 Task: Search one way flight ticket for 1 adult, 6 children, 1 infant in seat and 1 infant on lap in business from Bellingham: Bellingham International Airport to Greenville: Pitt-greenville Airport on 5-2-2023. Number of bags: 2 checked bags. Price is upto 45000. Outbound departure time preference is 16:15.
Action: Mouse moved to (297, 265)
Screenshot: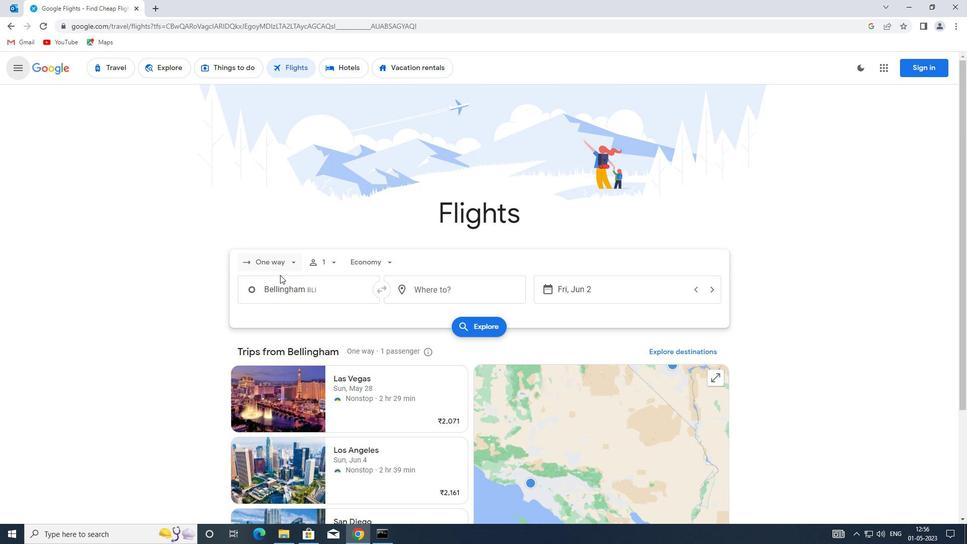
Action: Mouse pressed left at (297, 265)
Screenshot: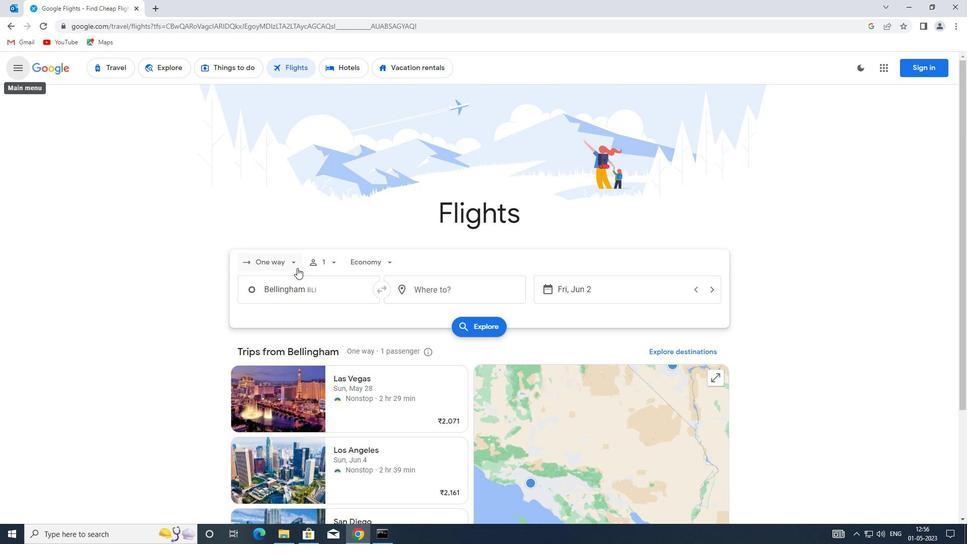 
Action: Mouse moved to (290, 307)
Screenshot: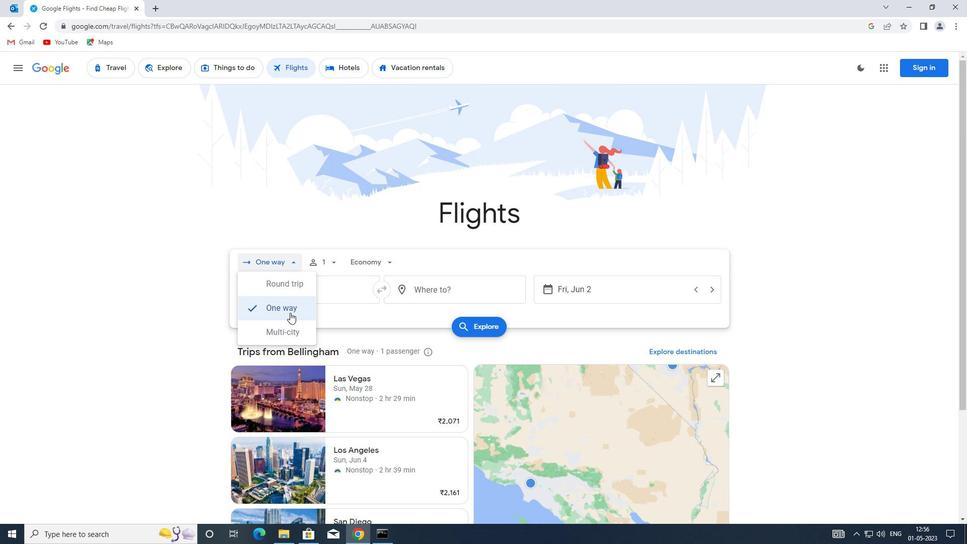 
Action: Mouse pressed left at (290, 307)
Screenshot: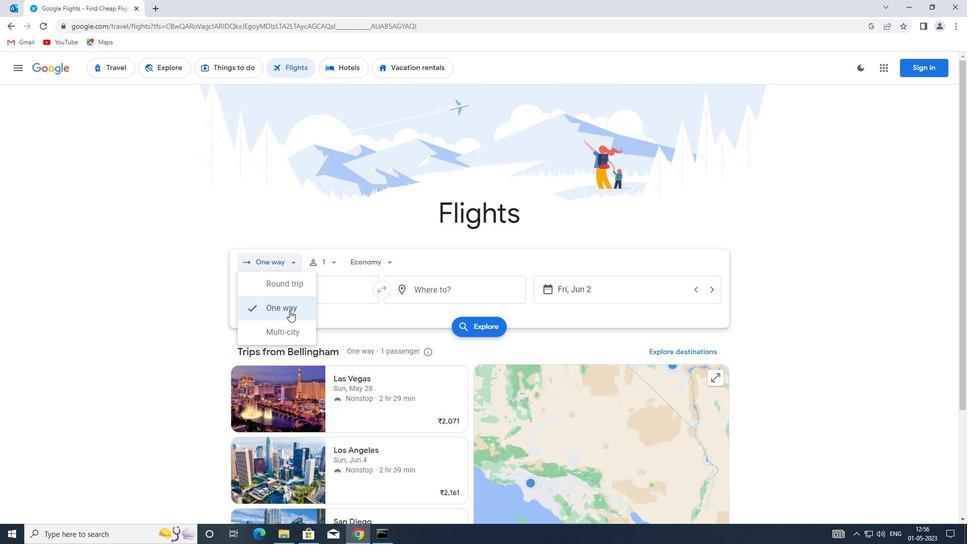 
Action: Mouse moved to (335, 260)
Screenshot: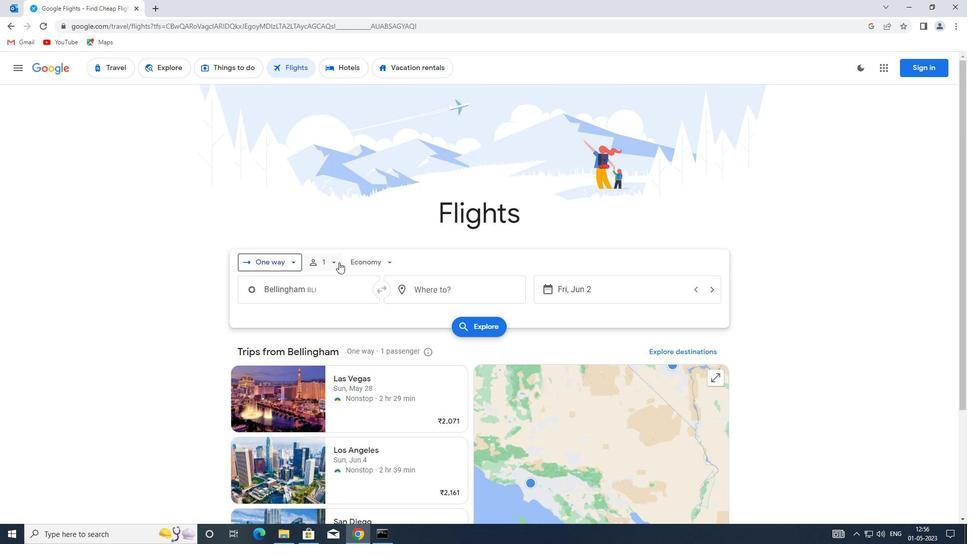 
Action: Mouse pressed left at (335, 260)
Screenshot: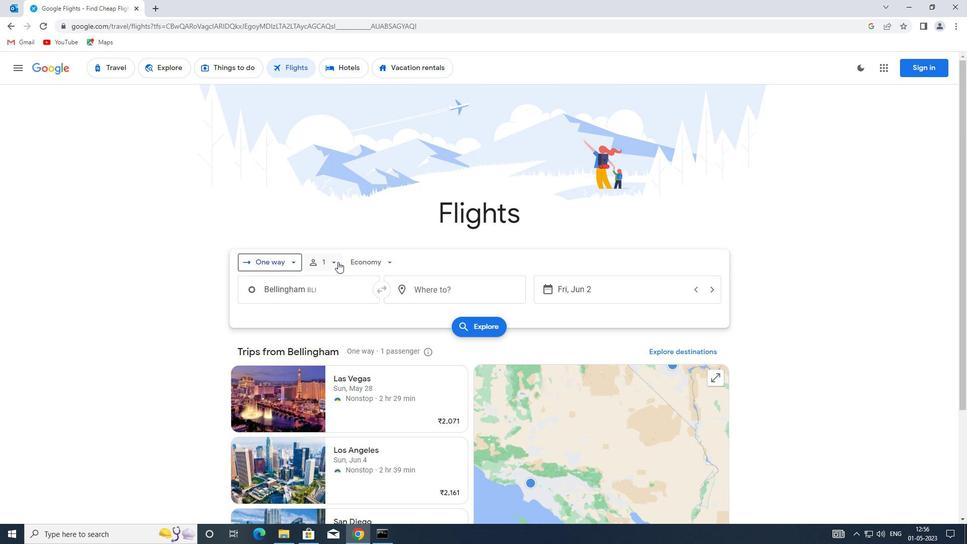 
Action: Mouse moved to (415, 313)
Screenshot: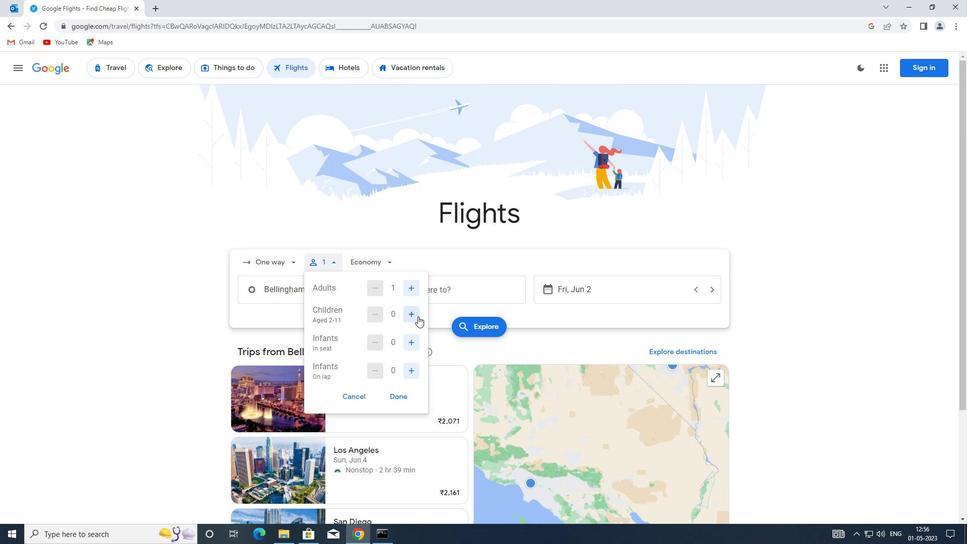 
Action: Mouse pressed left at (415, 313)
Screenshot: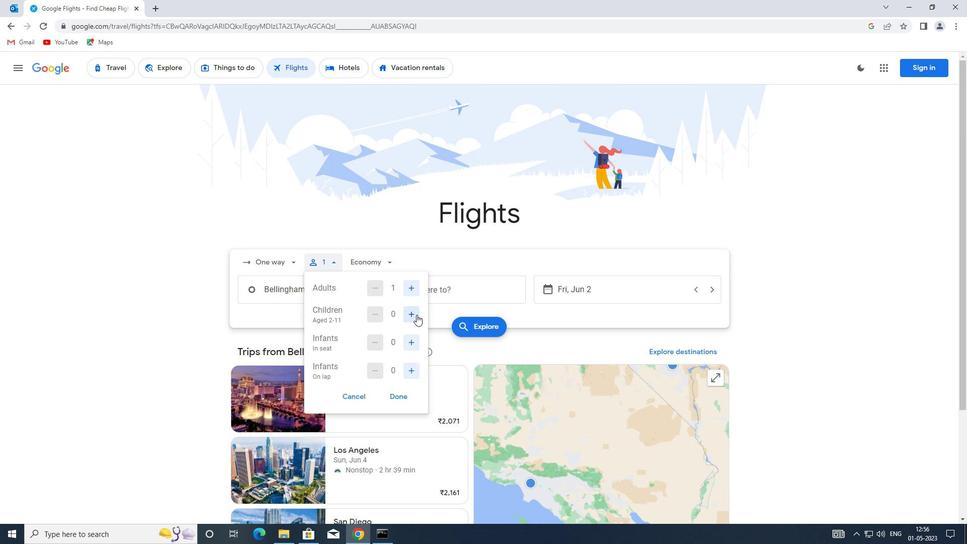 
Action: Mouse pressed left at (415, 313)
Screenshot: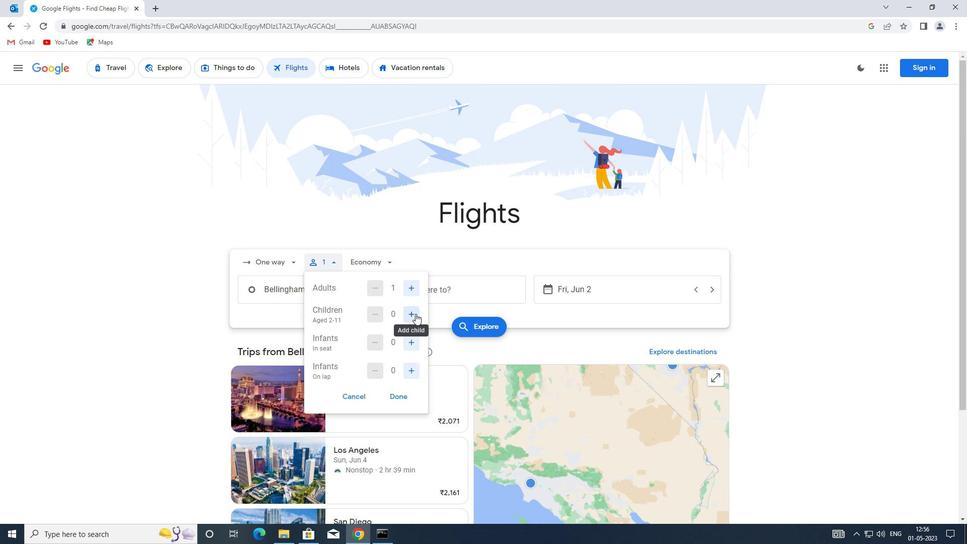 
Action: Mouse pressed left at (415, 313)
Screenshot: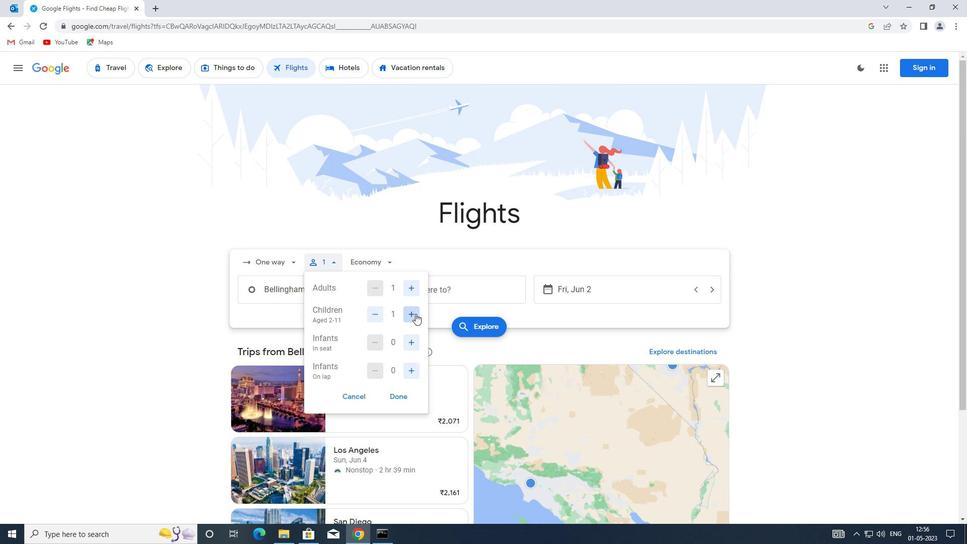 
Action: Mouse pressed left at (415, 313)
Screenshot: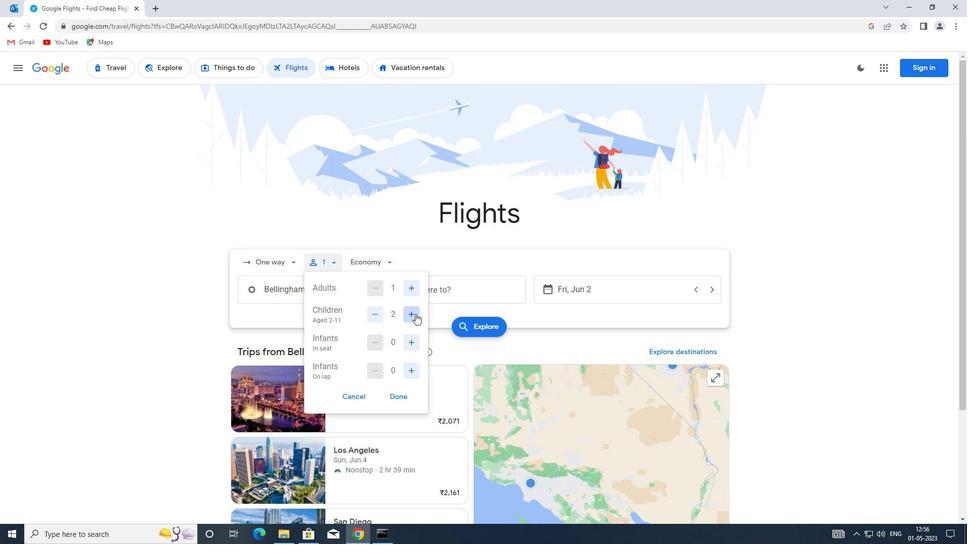 
Action: Mouse pressed left at (415, 313)
Screenshot: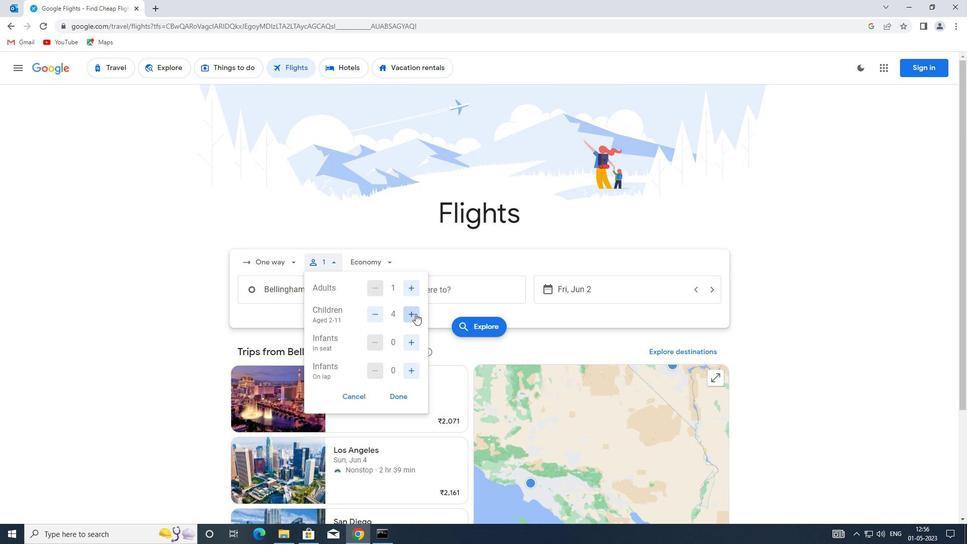 
Action: Mouse pressed left at (415, 313)
Screenshot: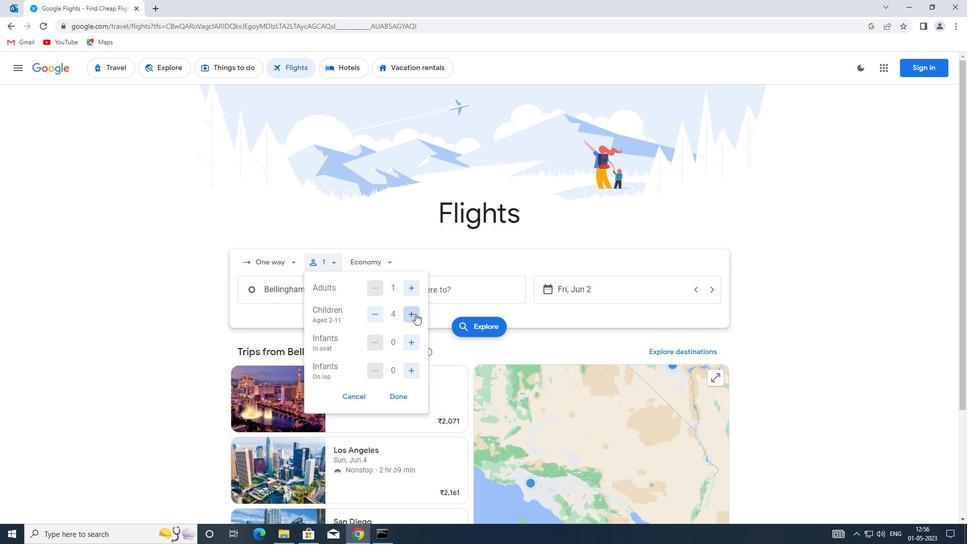 
Action: Mouse moved to (412, 345)
Screenshot: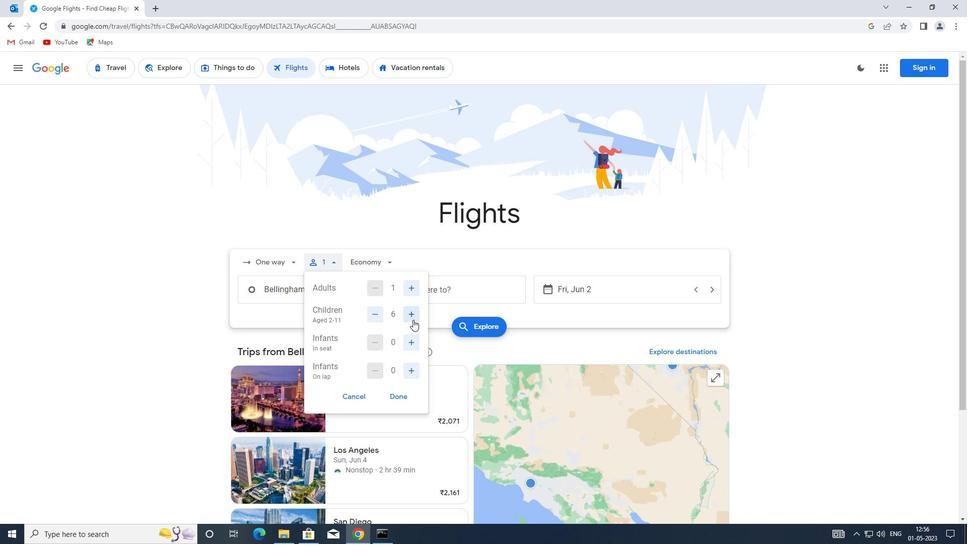 
Action: Mouse pressed left at (412, 345)
Screenshot: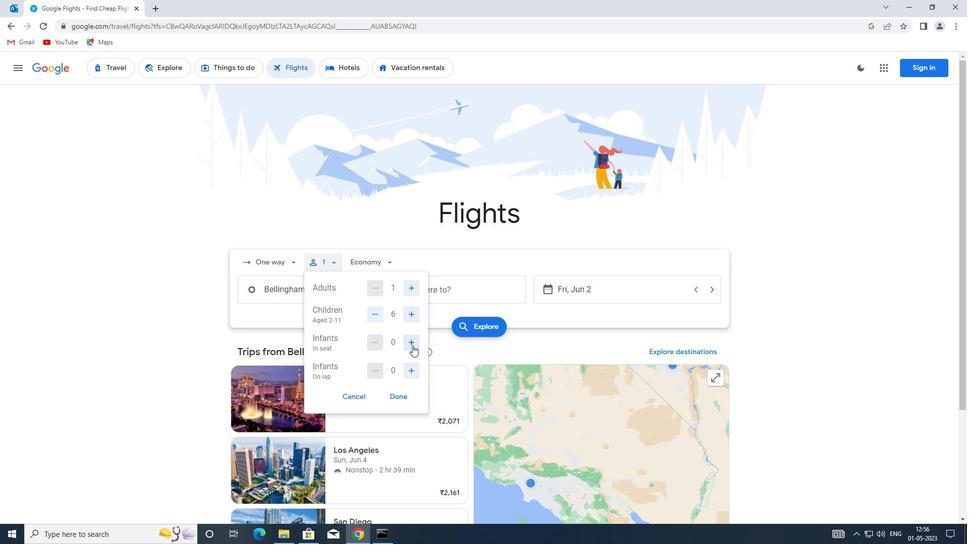 
Action: Mouse moved to (407, 370)
Screenshot: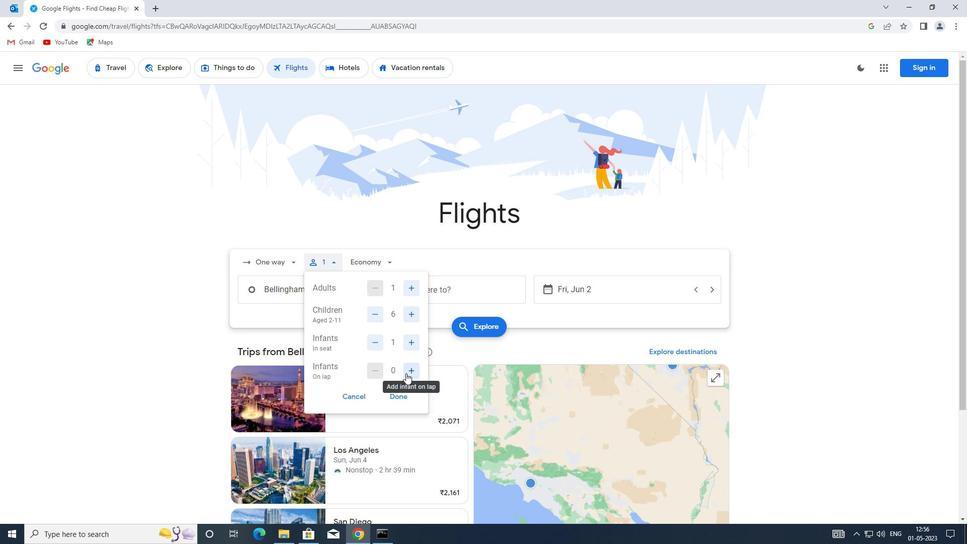 
Action: Mouse pressed left at (407, 370)
Screenshot: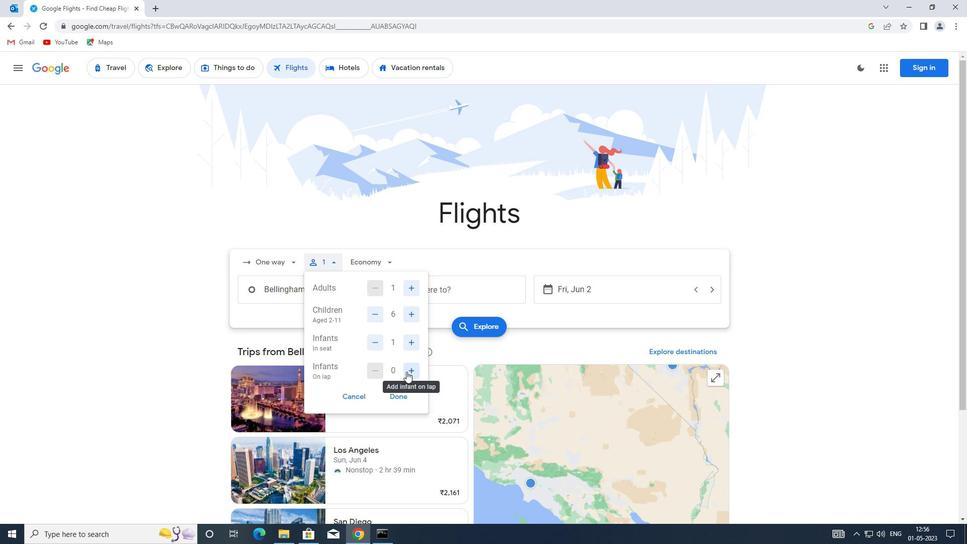 
Action: Mouse moved to (407, 393)
Screenshot: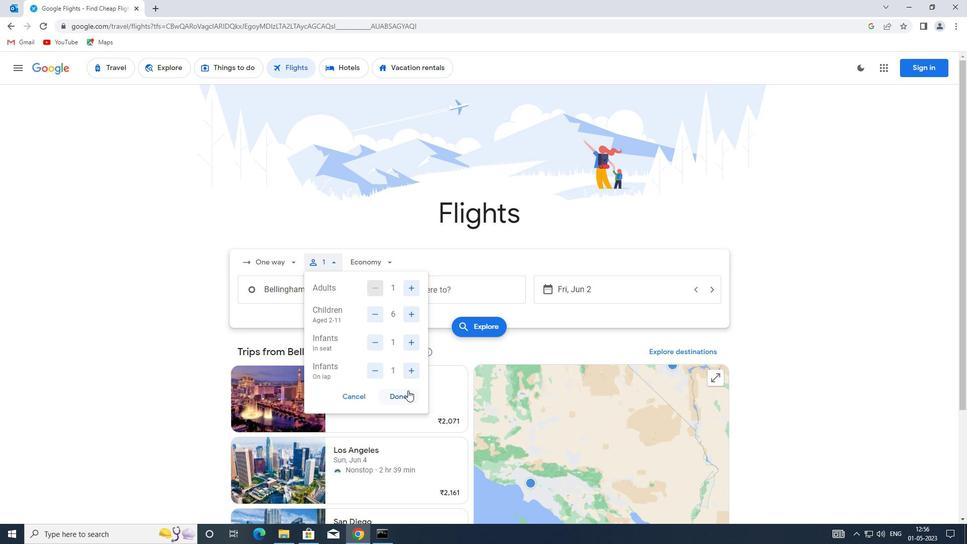 
Action: Mouse pressed left at (407, 393)
Screenshot: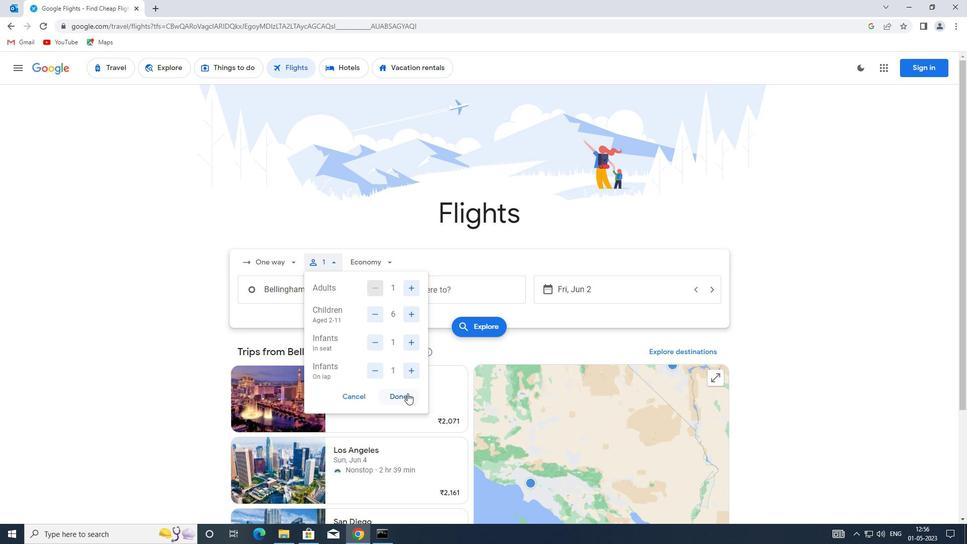 
Action: Mouse moved to (383, 268)
Screenshot: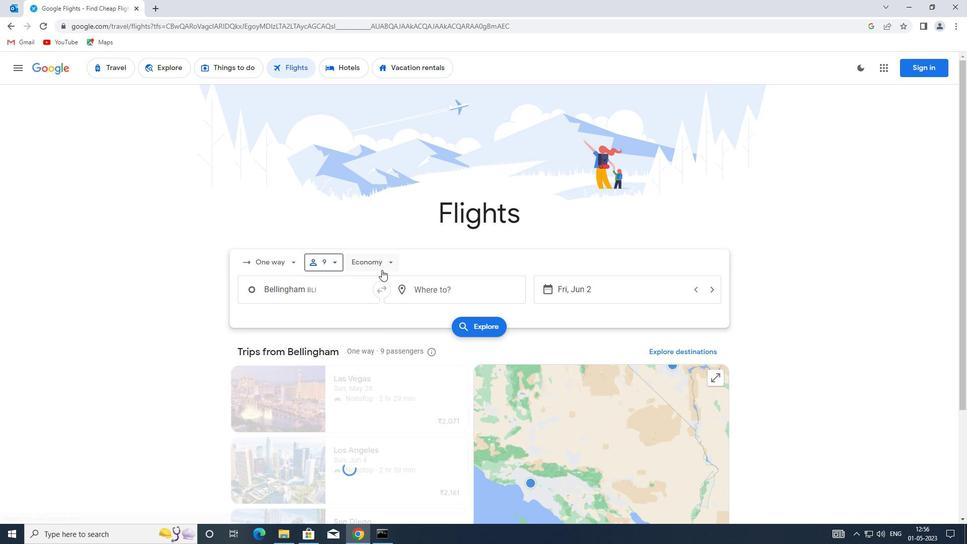 
Action: Mouse pressed left at (383, 268)
Screenshot: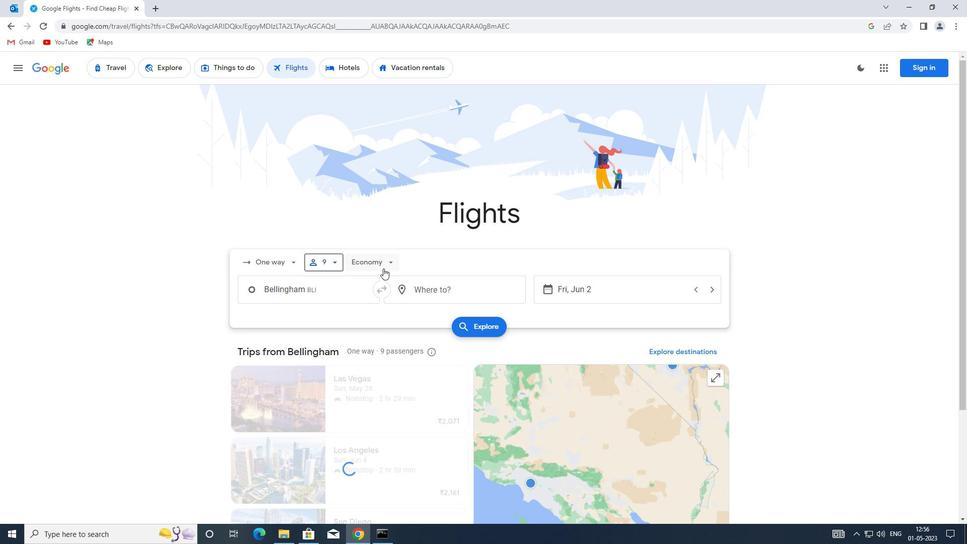 
Action: Mouse moved to (397, 330)
Screenshot: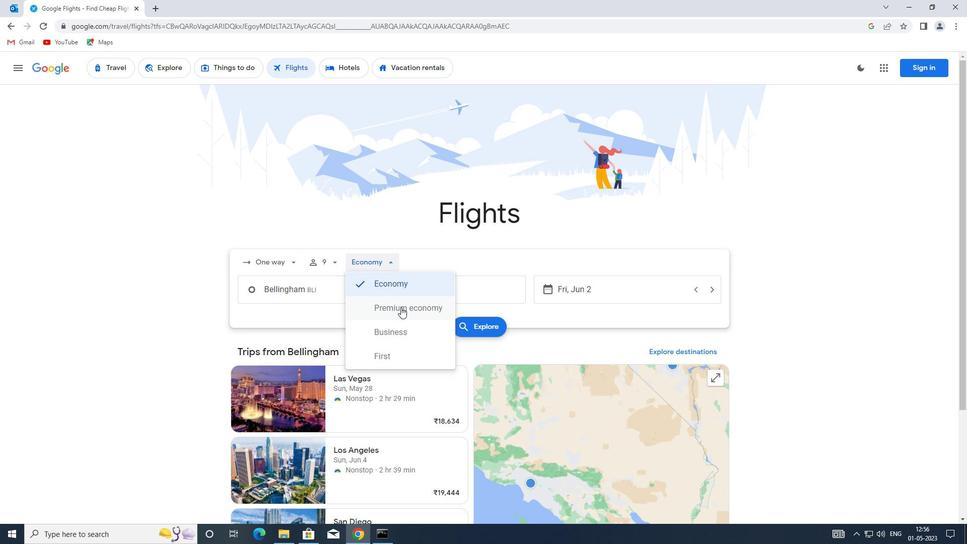 
Action: Mouse pressed left at (397, 330)
Screenshot: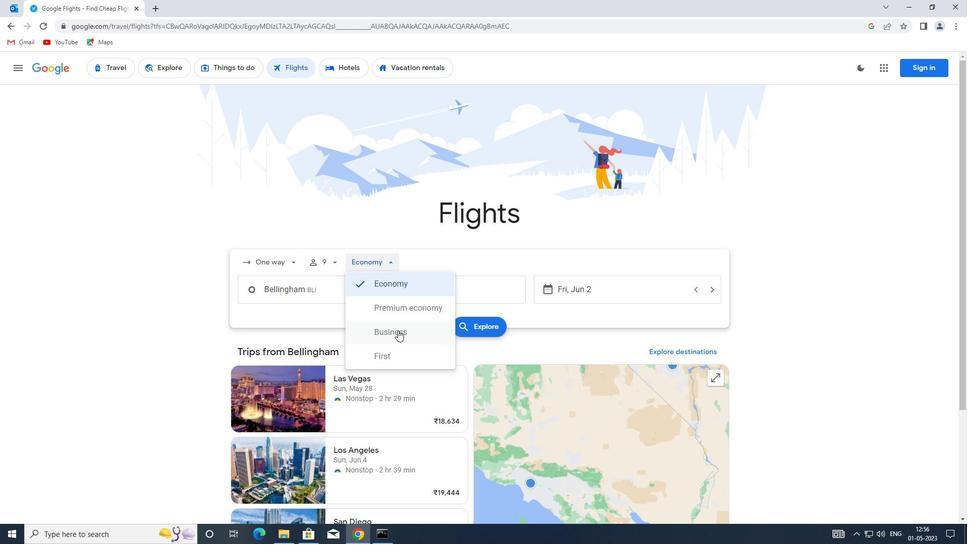 
Action: Mouse moved to (346, 288)
Screenshot: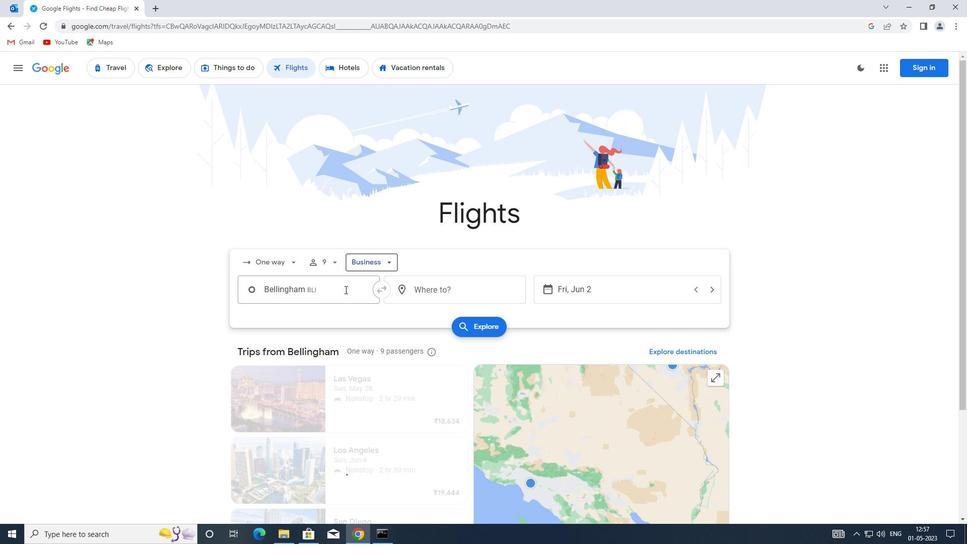 
Action: Mouse pressed left at (346, 288)
Screenshot: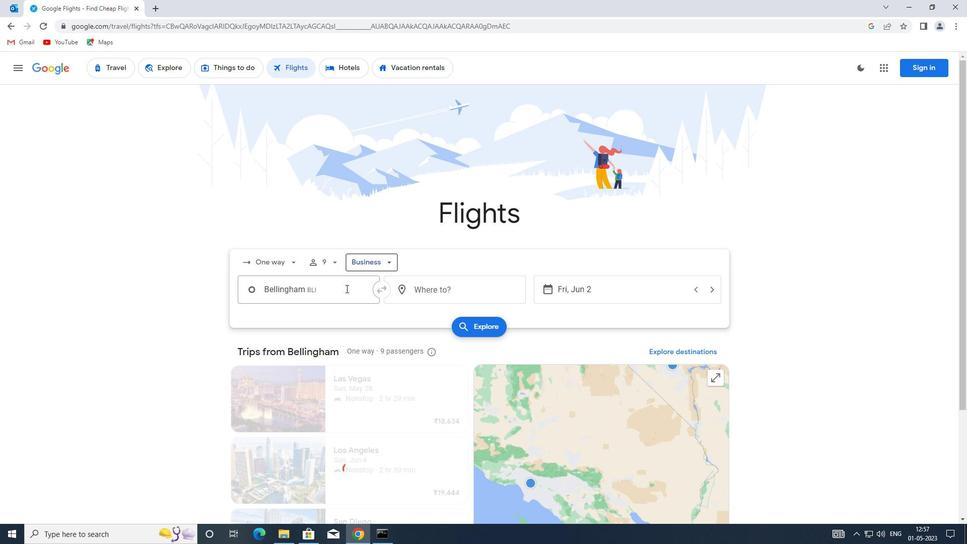 
Action: Key pressed <Key.enter>
Screenshot: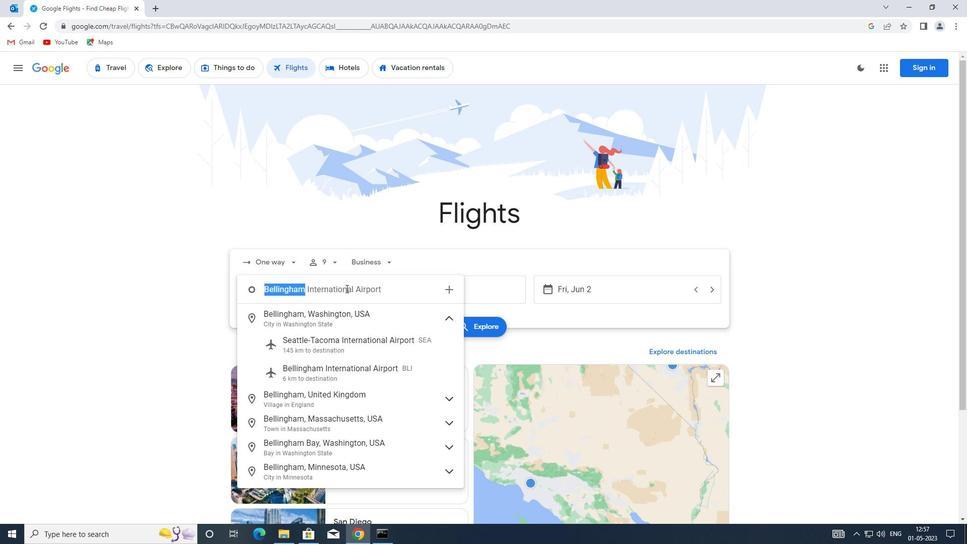 
Action: Mouse moved to (455, 290)
Screenshot: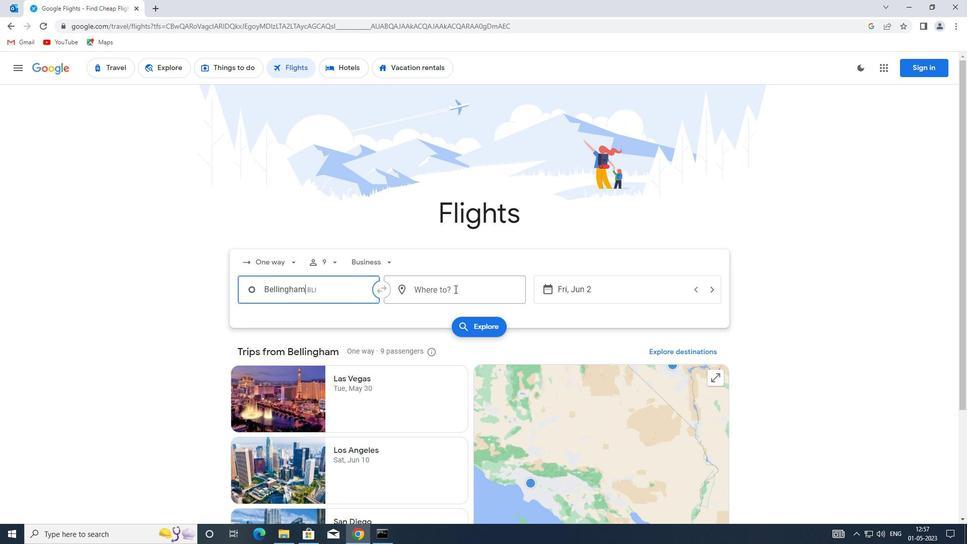 
Action: Mouse pressed left at (455, 290)
Screenshot: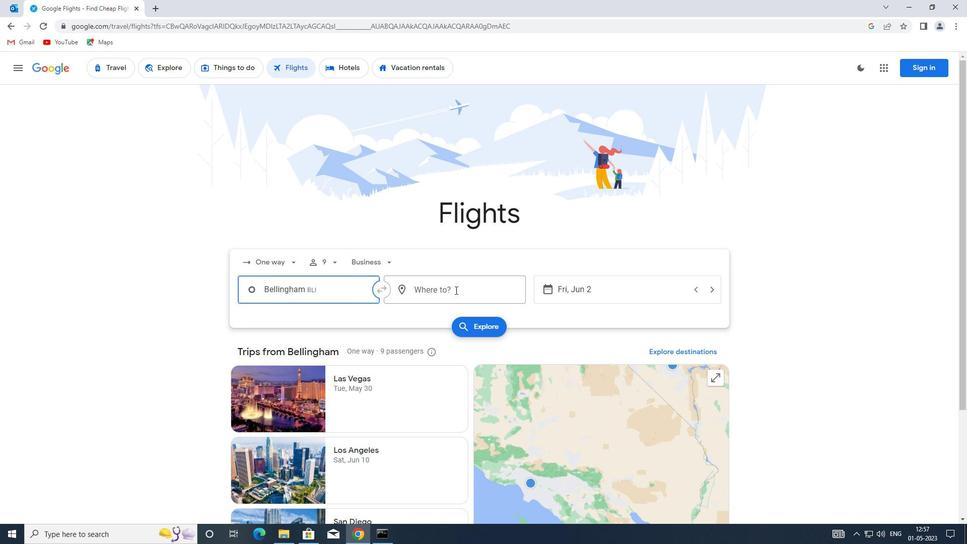 
Action: Key pressed pgv<Key.enter>
Screenshot: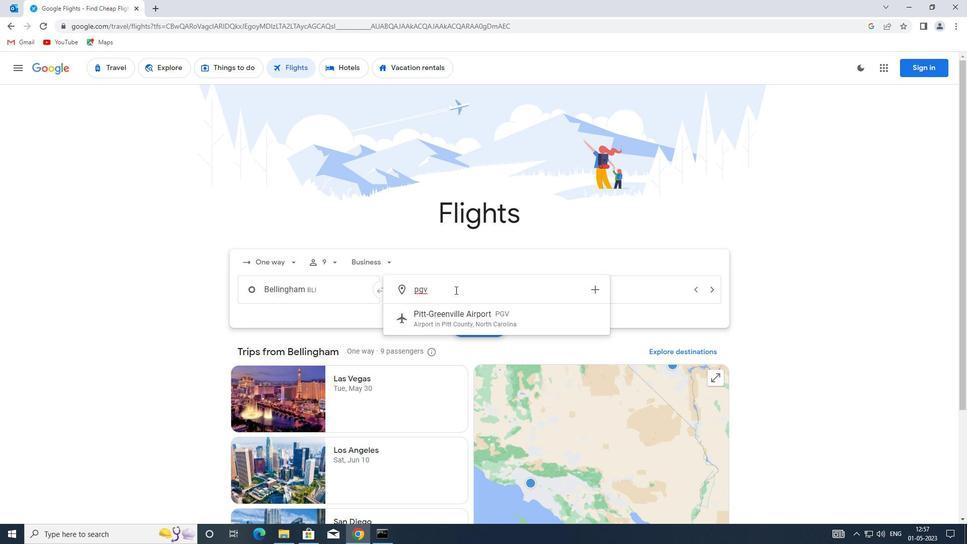 
Action: Mouse moved to (620, 294)
Screenshot: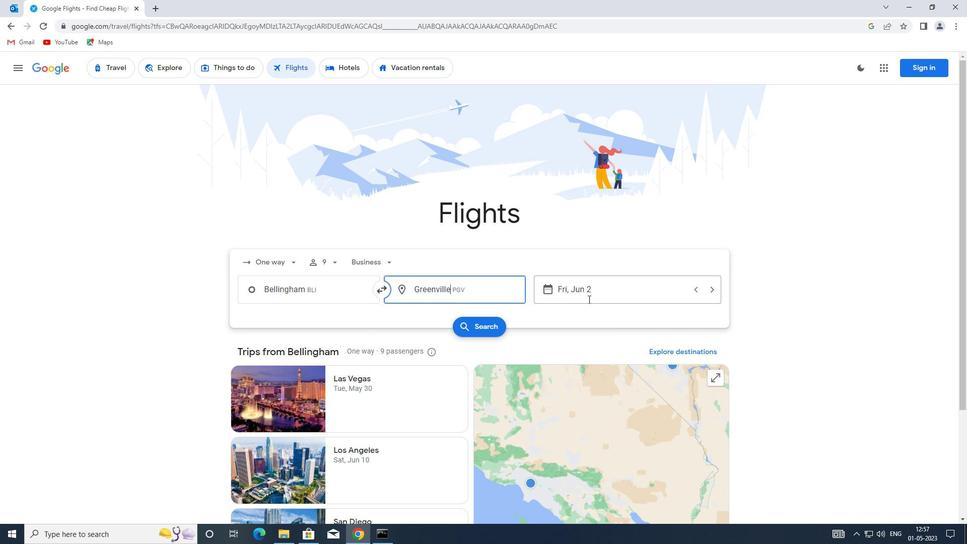 
Action: Mouse pressed left at (620, 294)
Screenshot: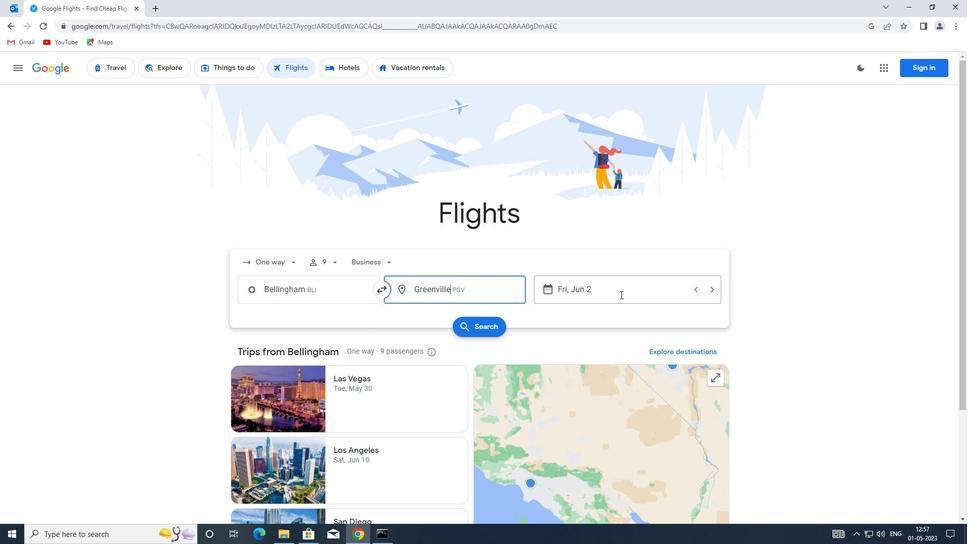 
Action: Mouse moved to (674, 341)
Screenshot: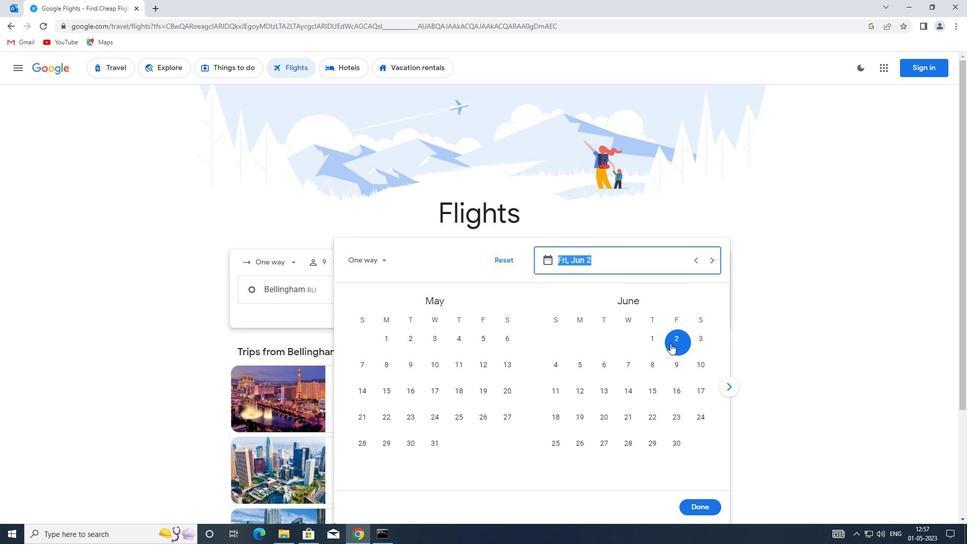 
Action: Mouse pressed left at (674, 341)
Screenshot: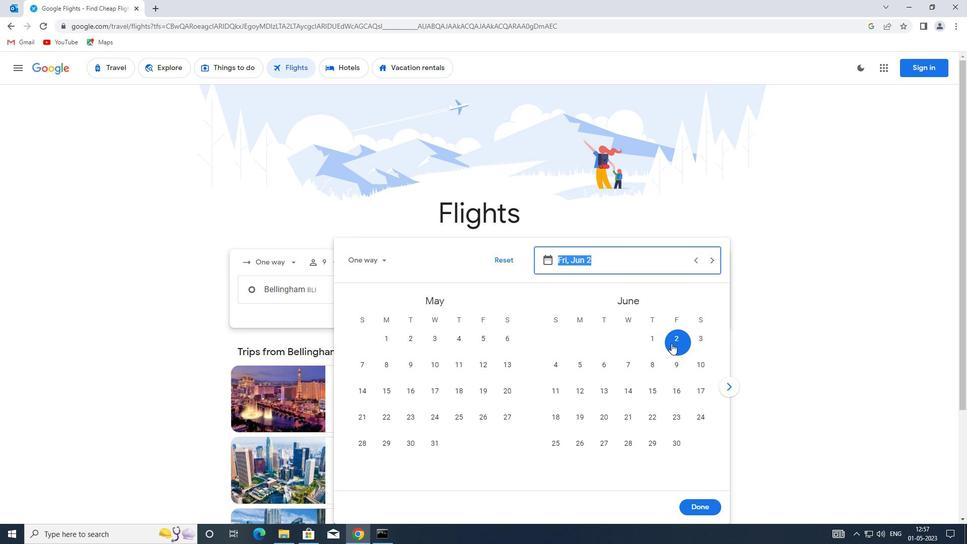 
Action: Mouse moved to (703, 510)
Screenshot: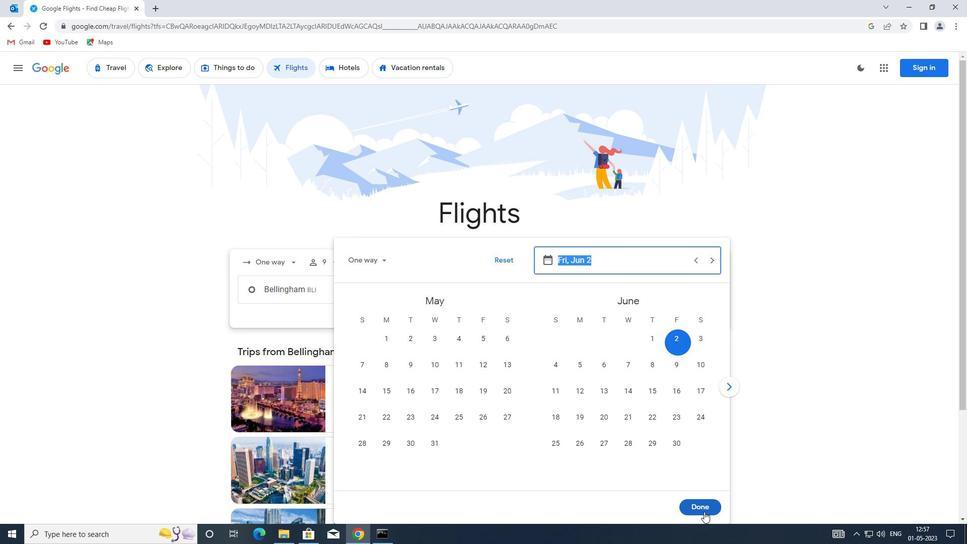 
Action: Mouse pressed left at (703, 510)
Screenshot: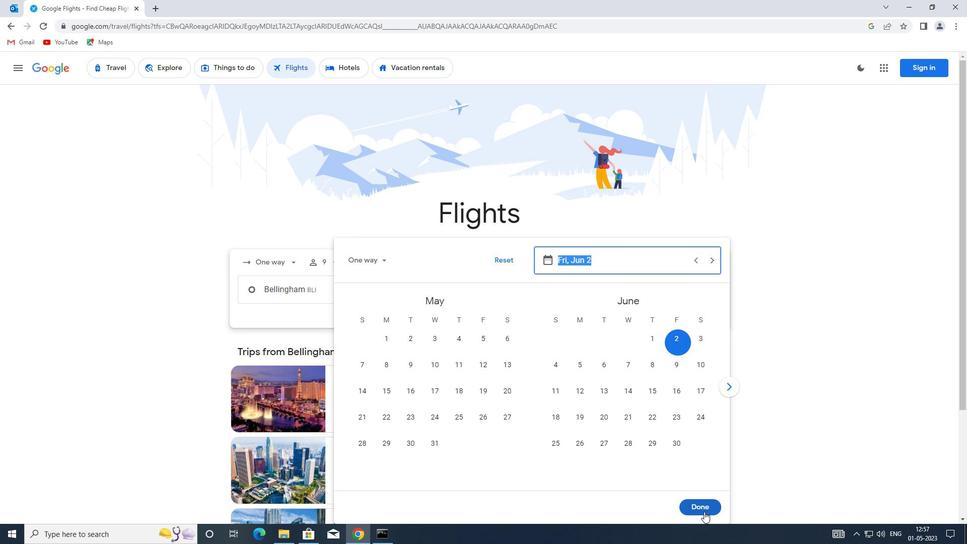 
Action: Mouse moved to (478, 330)
Screenshot: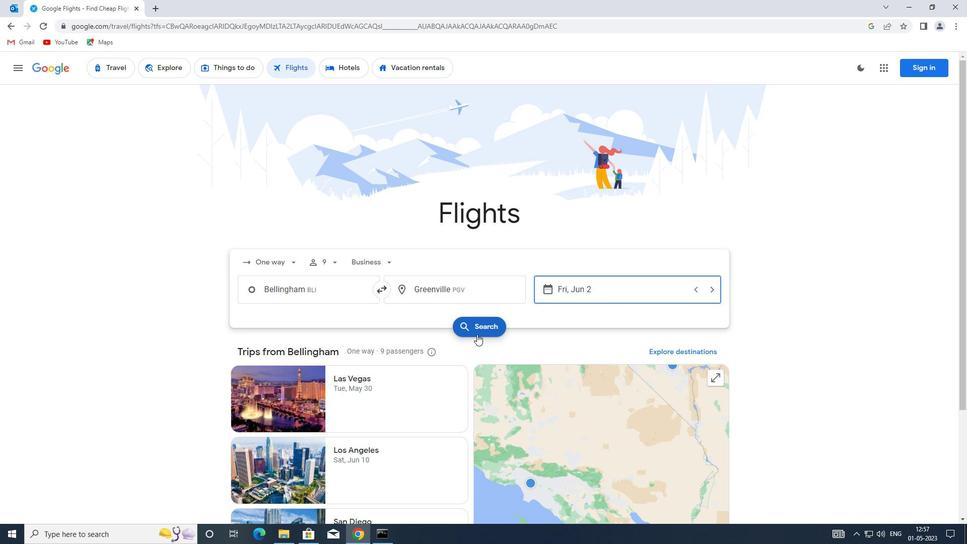 
Action: Mouse pressed left at (478, 330)
Screenshot: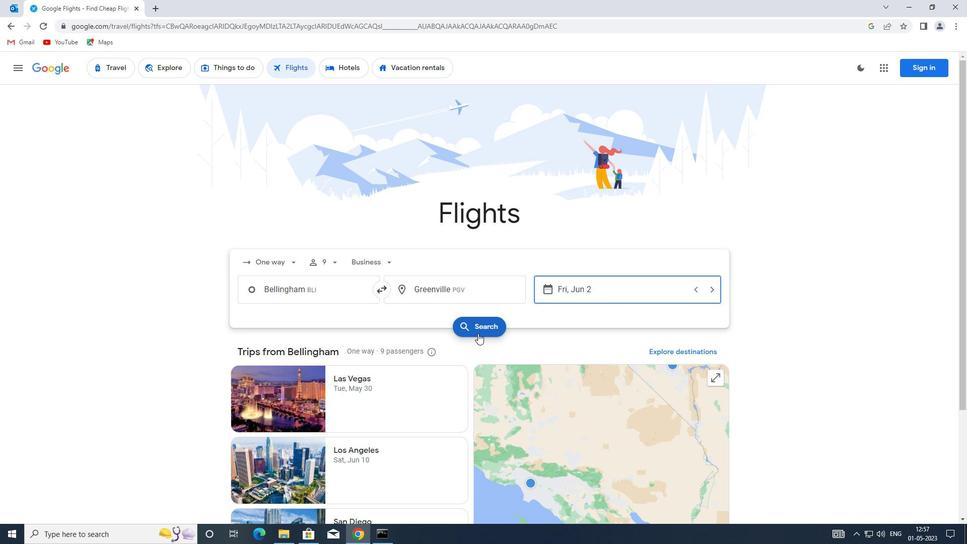 
Action: Mouse moved to (255, 160)
Screenshot: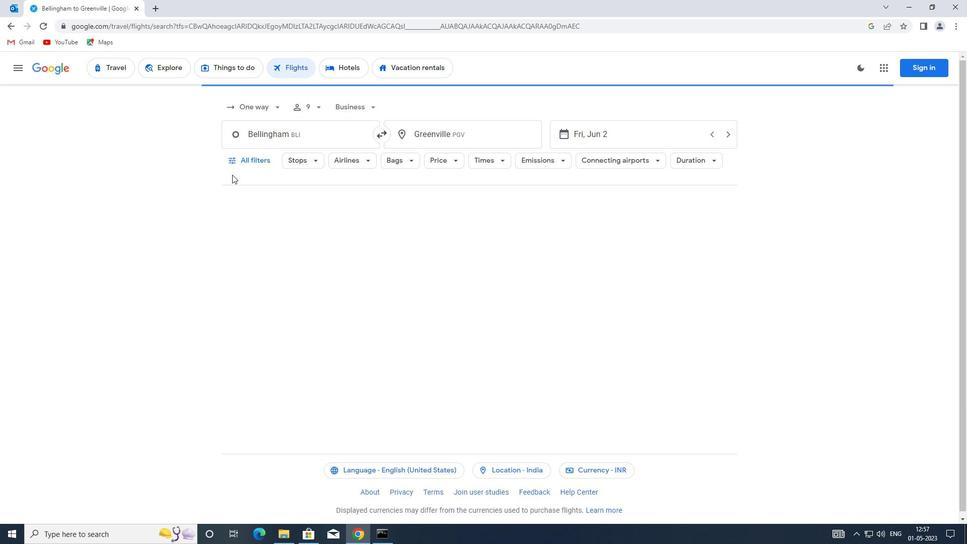 
Action: Mouse pressed left at (255, 160)
Screenshot: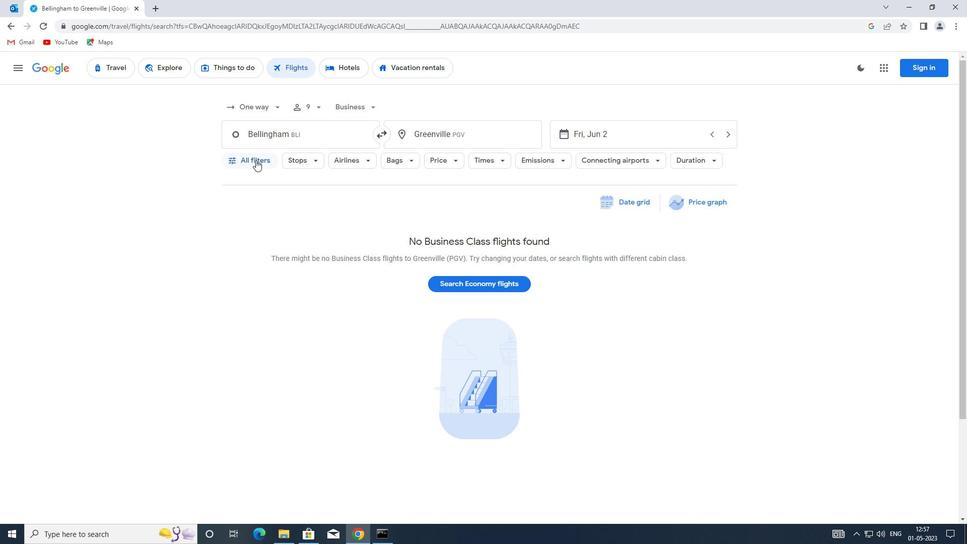 
Action: Mouse moved to (313, 257)
Screenshot: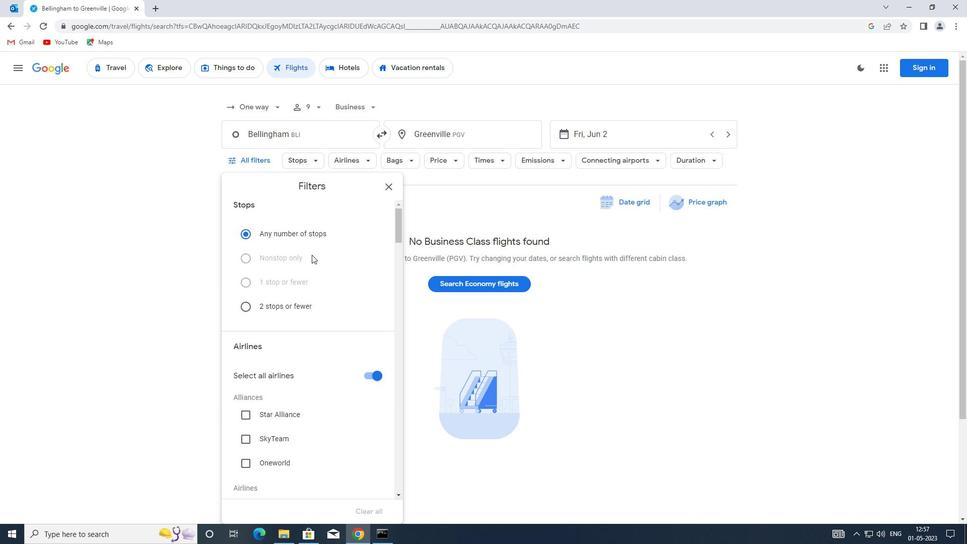 
Action: Mouse scrolled (313, 257) with delta (0, 0)
Screenshot: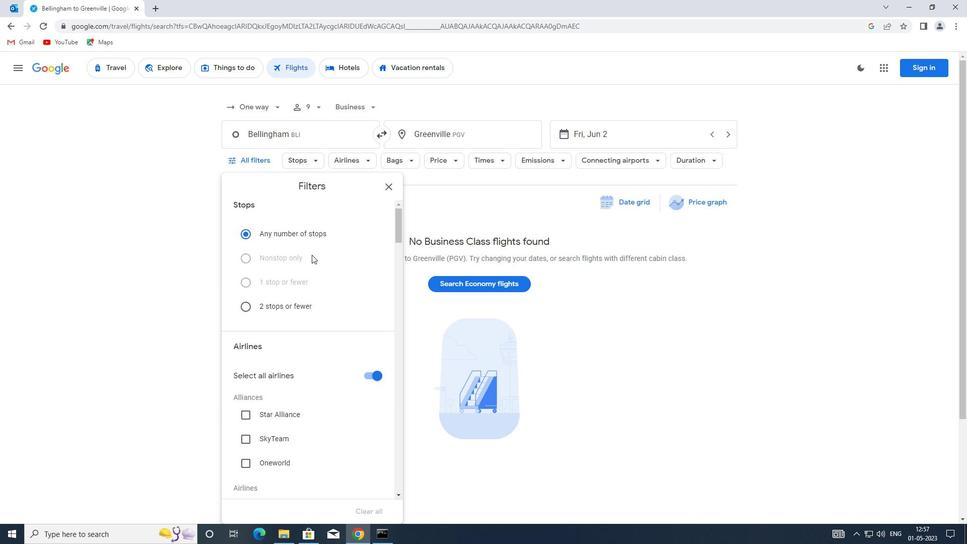 
Action: Mouse moved to (314, 260)
Screenshot: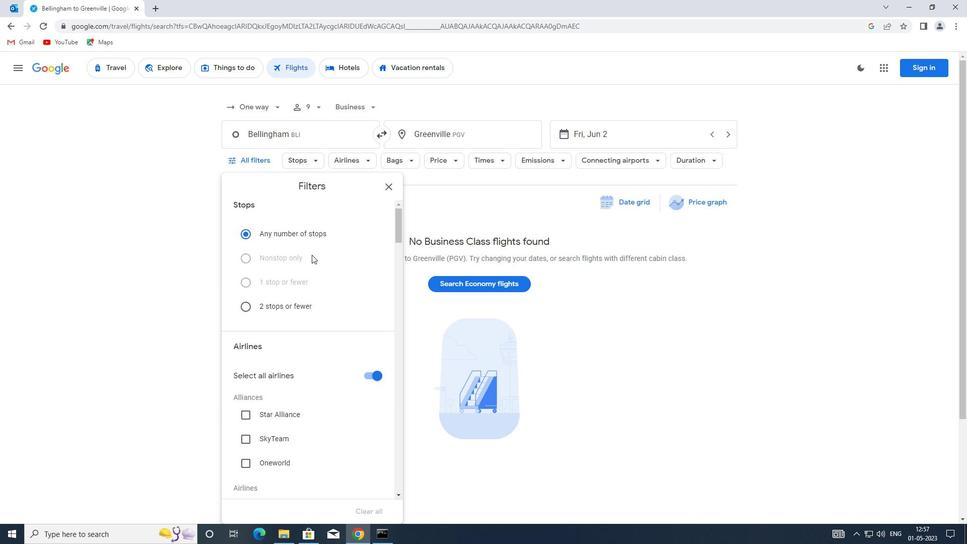 
Action: Mouse scrolled (314, 259) with delta (0, 0)
Screenshot: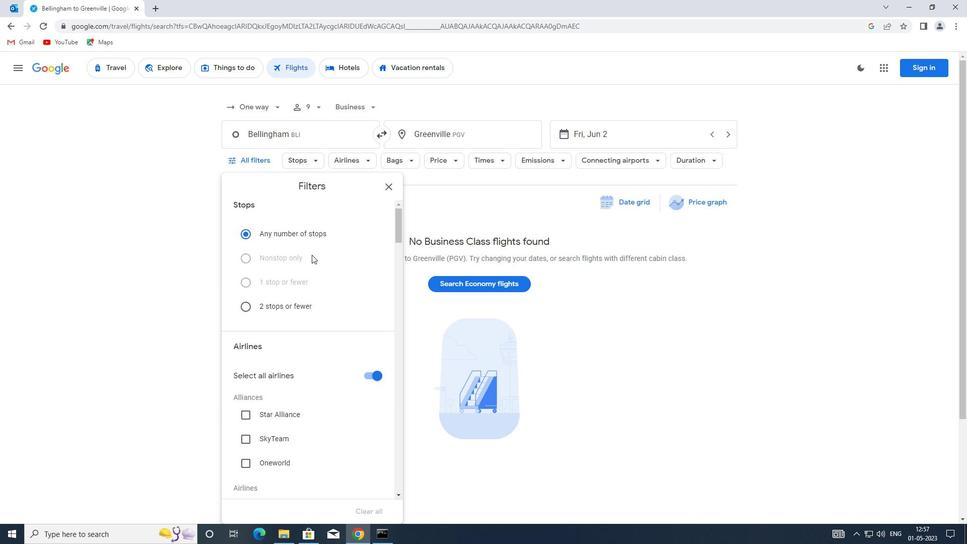 
Action: Mouse moved to (376, 275)
Screenshot: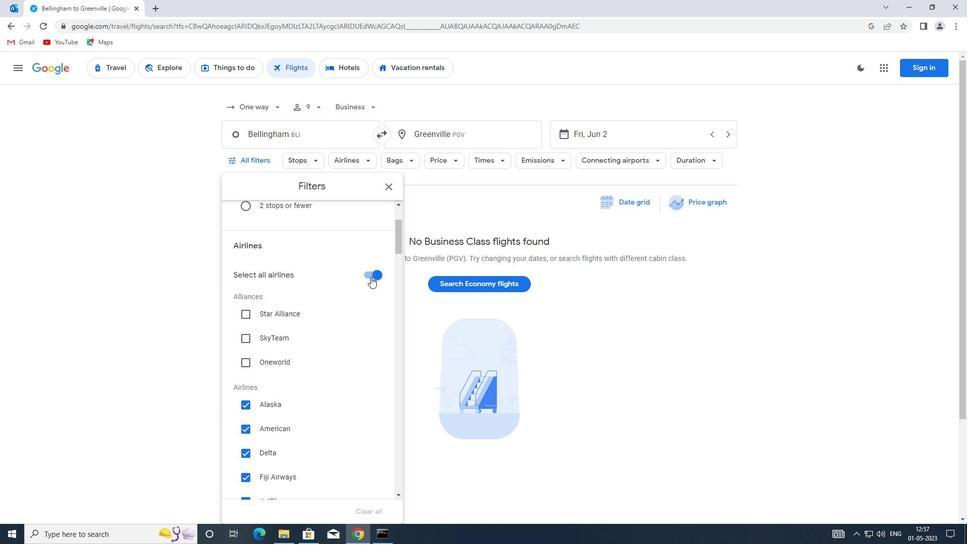 
Action: Mouse pressed left at (376, 275)
Screenshot: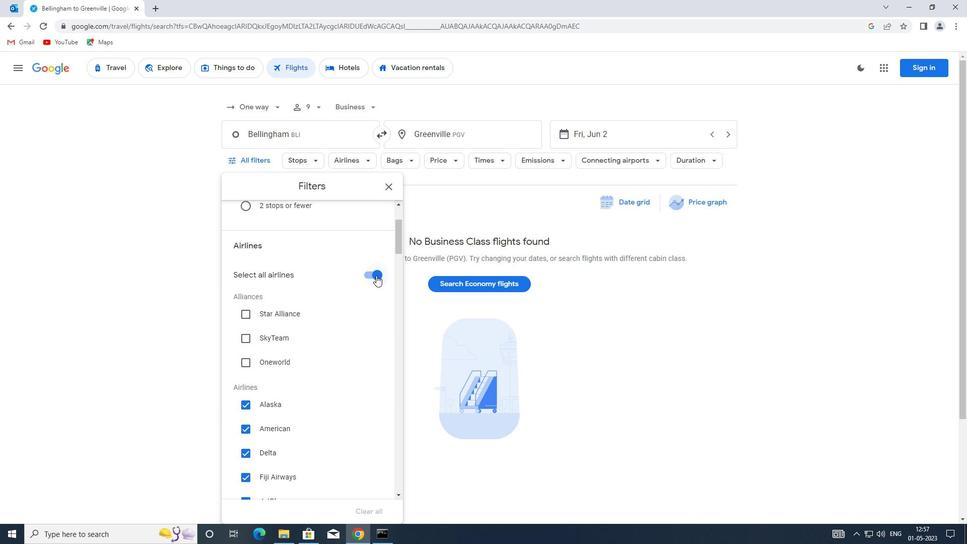 
Action: Mouse moved to (344, 274)
Screenshot: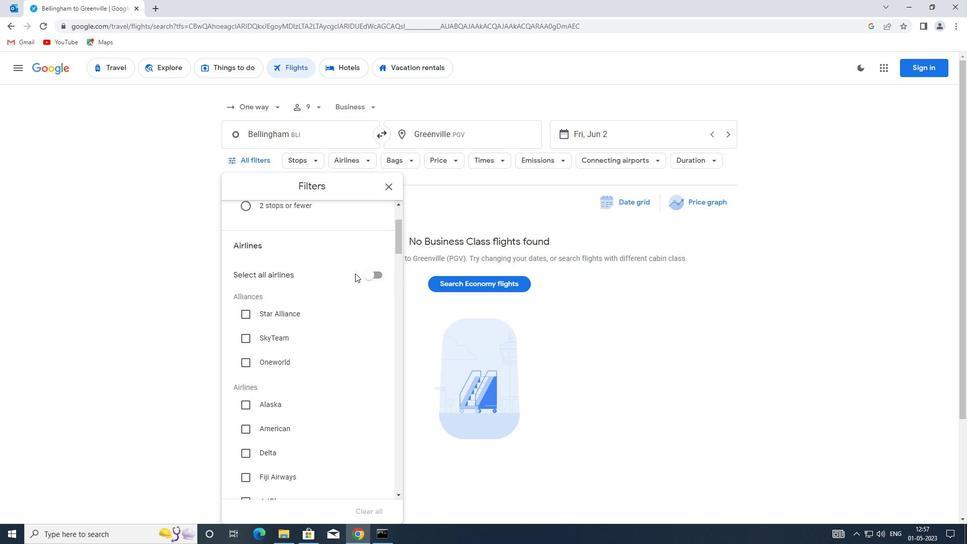 
Action: Mouse scrolled (344, 274) with delta (0, 0)
Screenshot: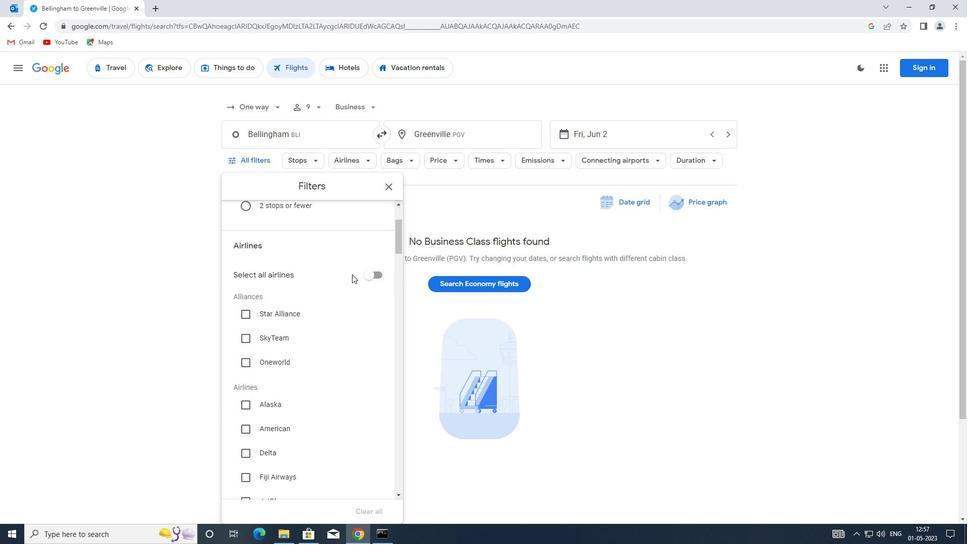 
Action: Mouse moved to (343, 275)
Screenshot: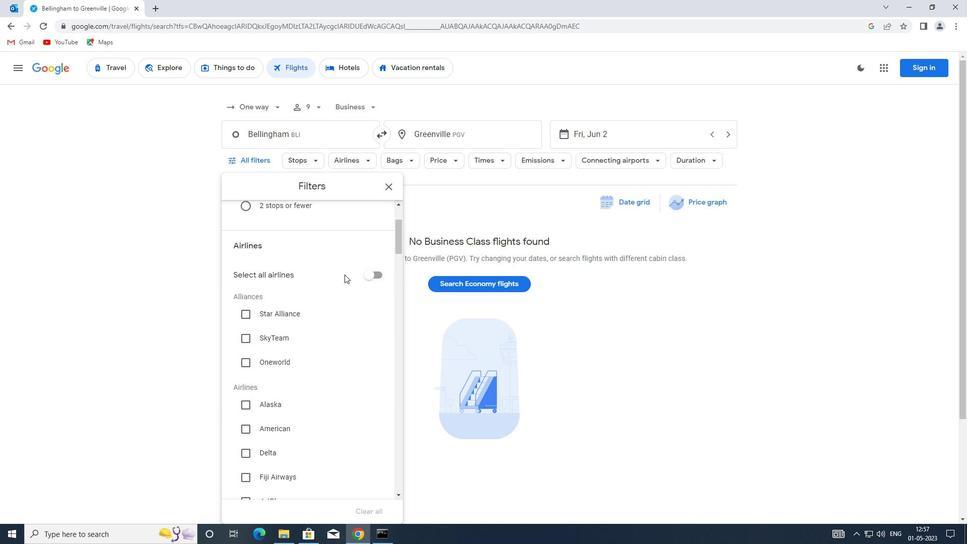 
Action: Mouse scrolled (343, 275) with delta (0, 0)
Screenshot: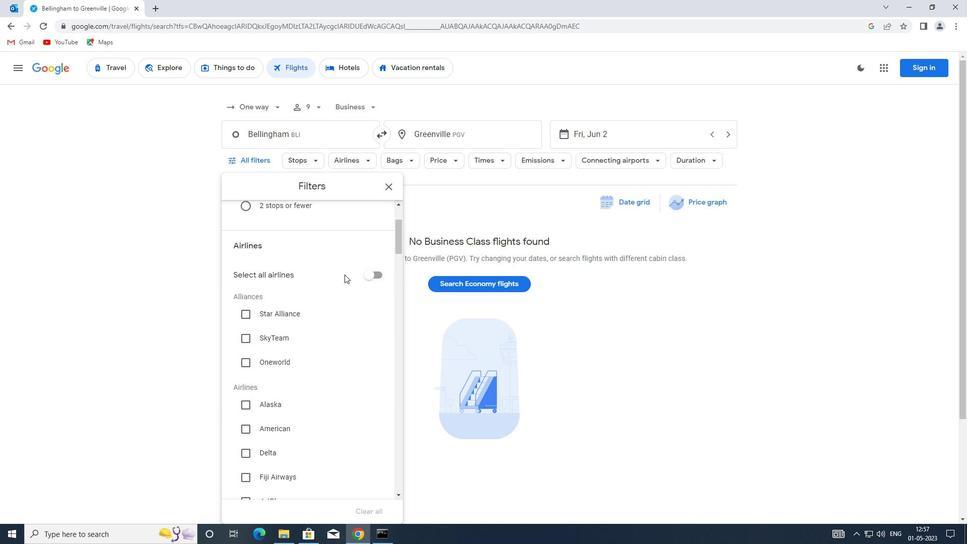 
Action: Mouse moved to (342, 276)
Screenshot: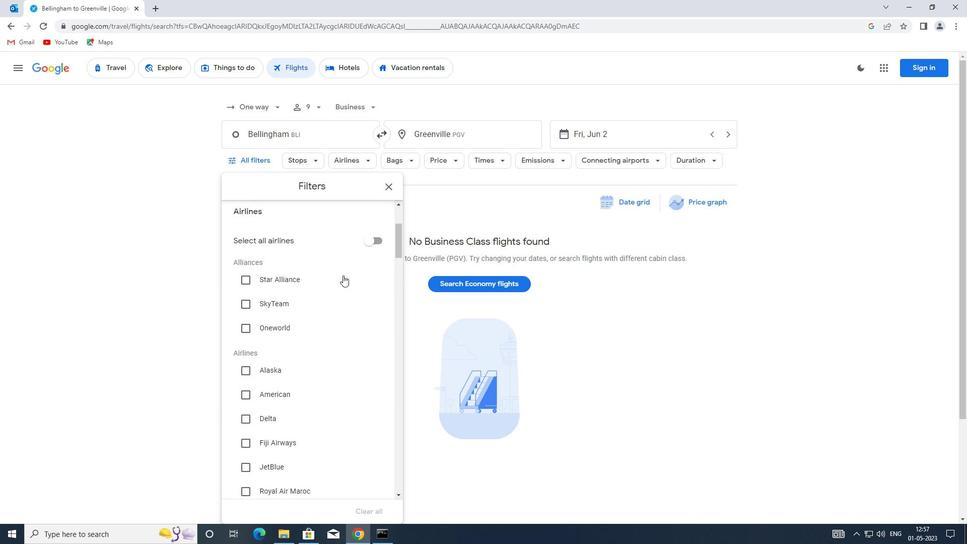 
Action: Mouse scrolled (342, 275) with delta (0, 0)
Screenshot: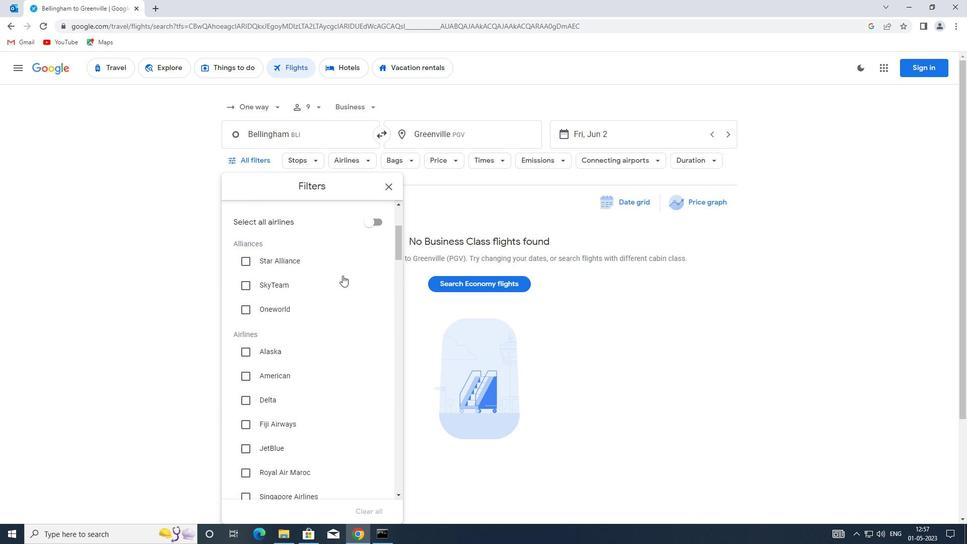 
Action: Mouse moved to (340, 279)
Screenshot: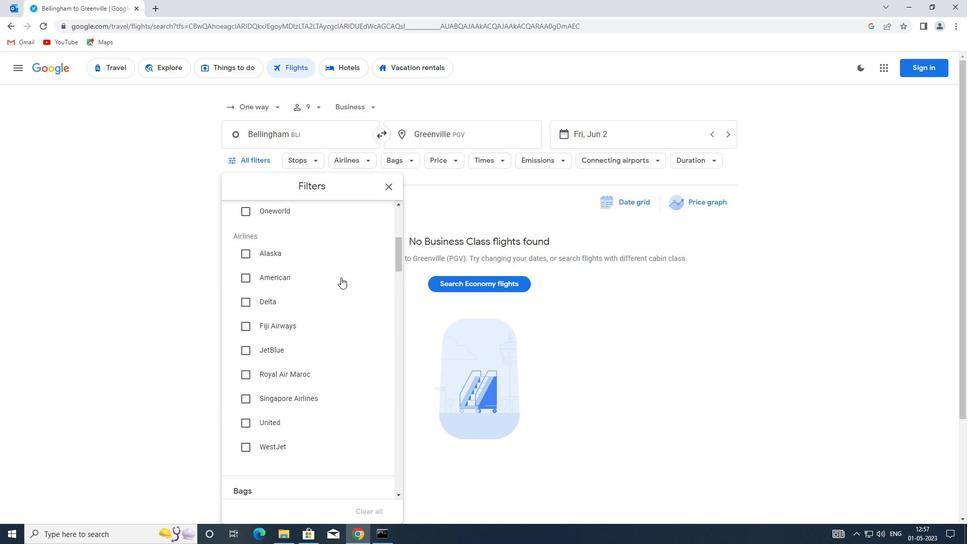 
Action: Mouse scrolled (340, 278) with delta (0, 0)
Screenshot: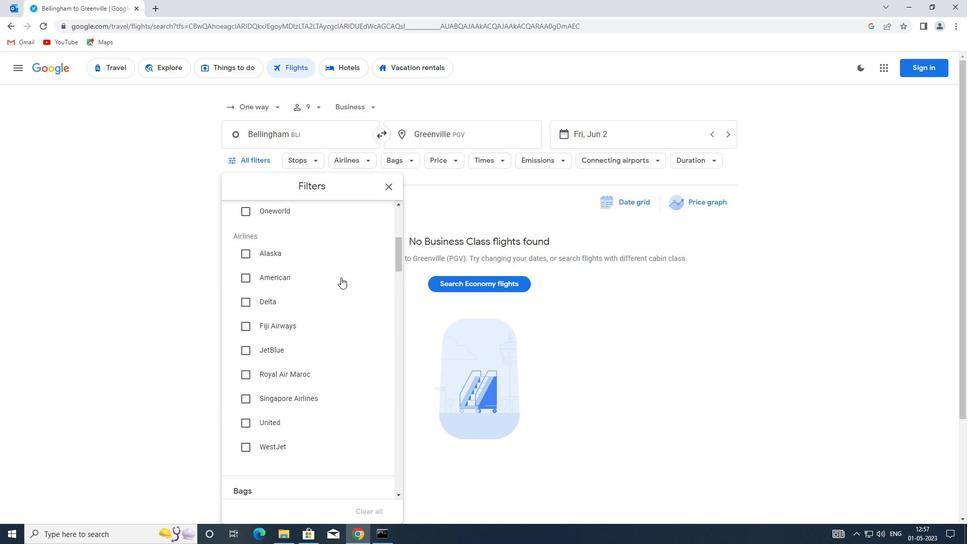 
Action: Mouse moved to (340, 280)
Screenshot: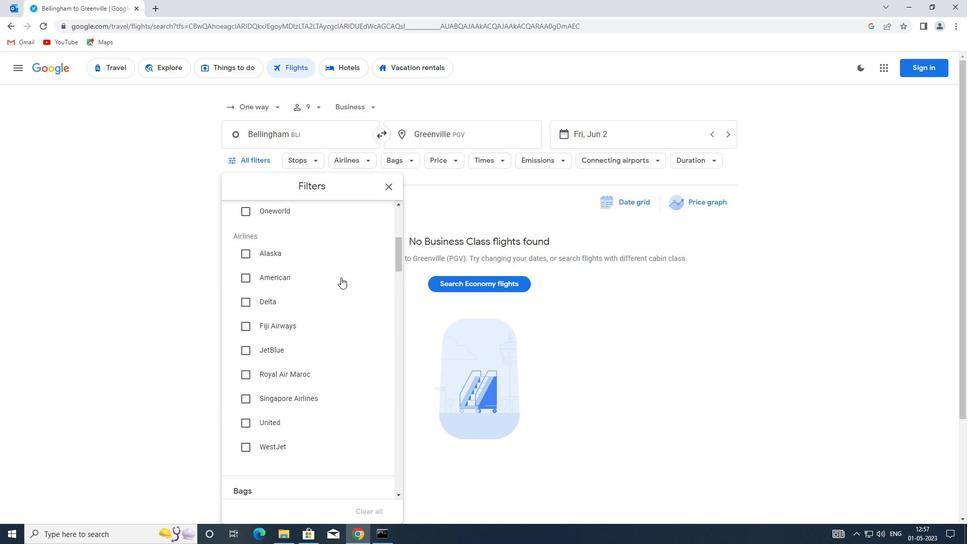 
Action: Mouse scrolled (340, 280) with delta (0, 0)
Screenshot: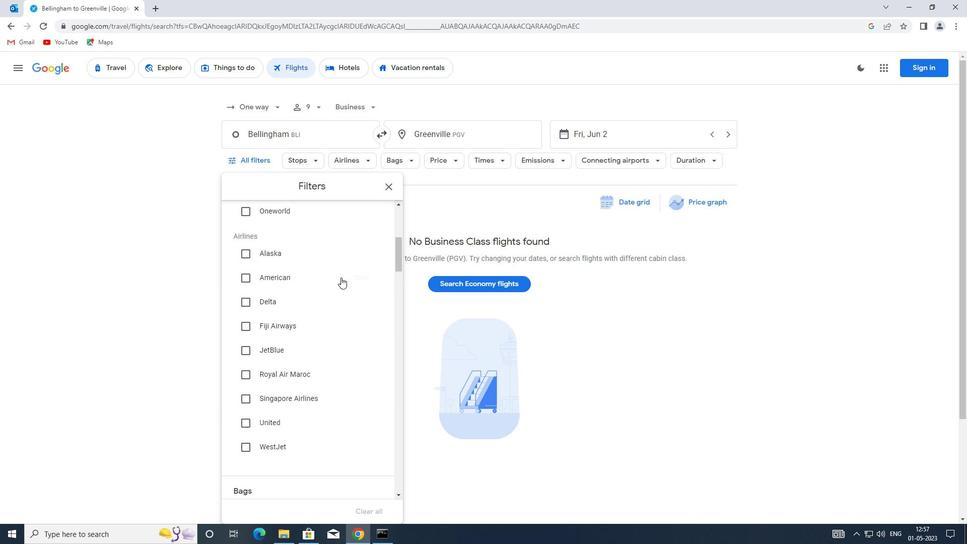 
Action: Mouse moved to (339, 285)
Screenshot: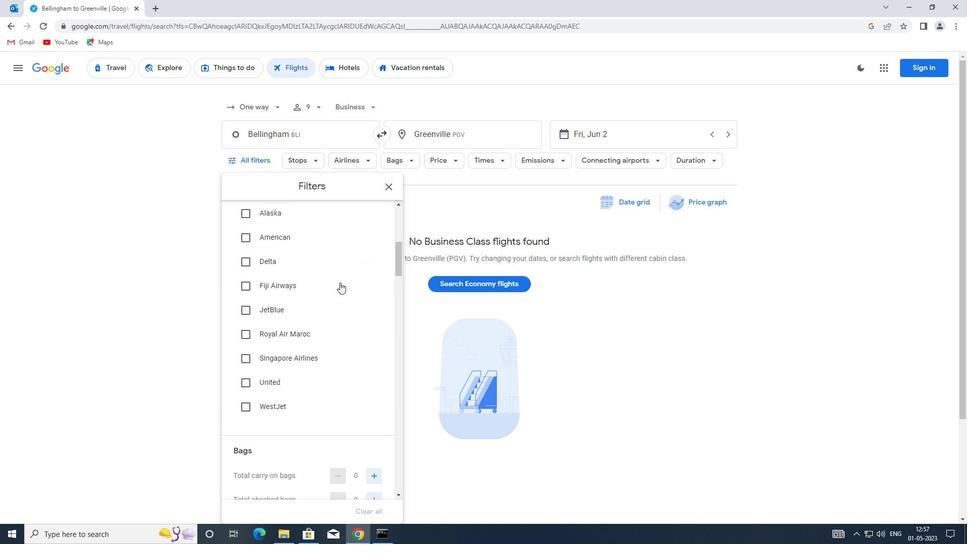 
Action: Mouse scrolled (339, 284) with delta (0, 0)
Screenshot: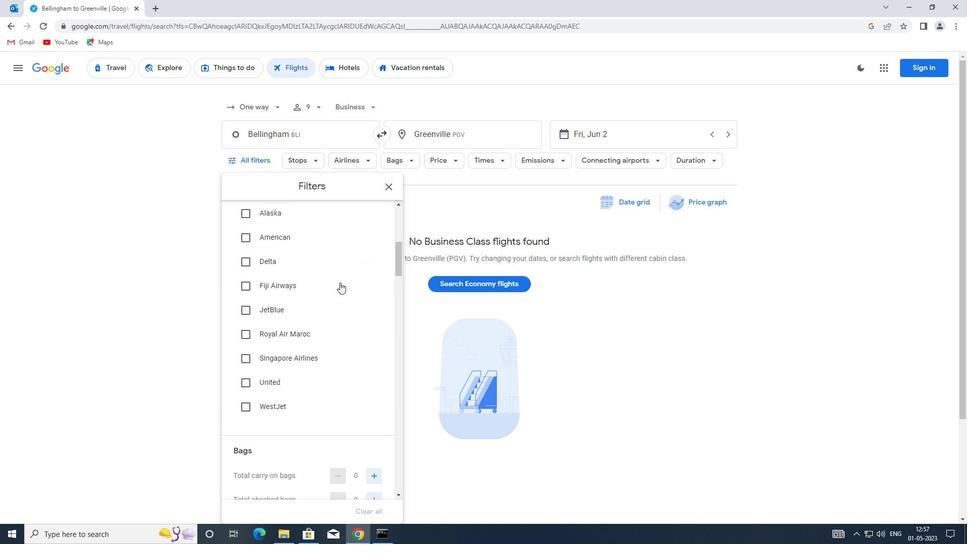 
Action: Mouse moved to (371, 388)
Screenshot: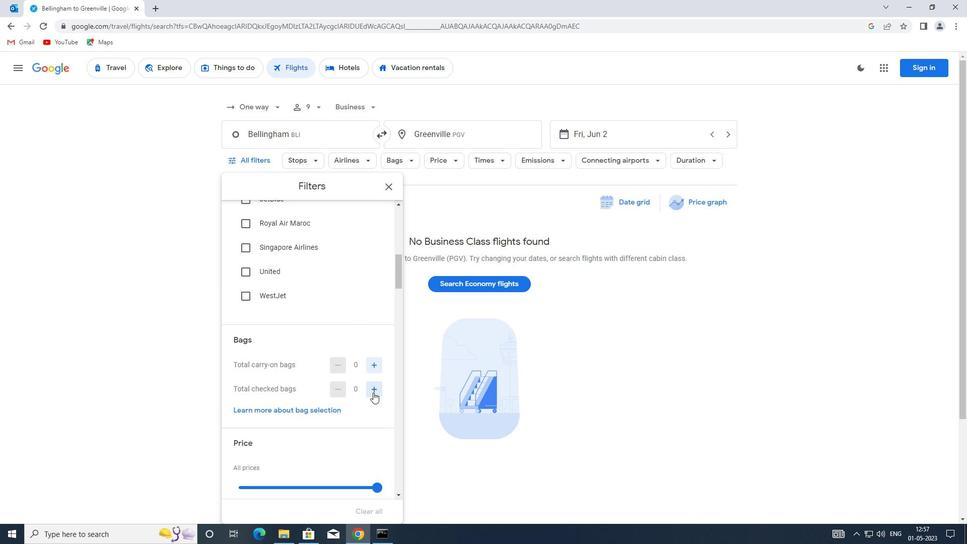 
Action: Mouse pressed left at (371, 388)
Screenshot: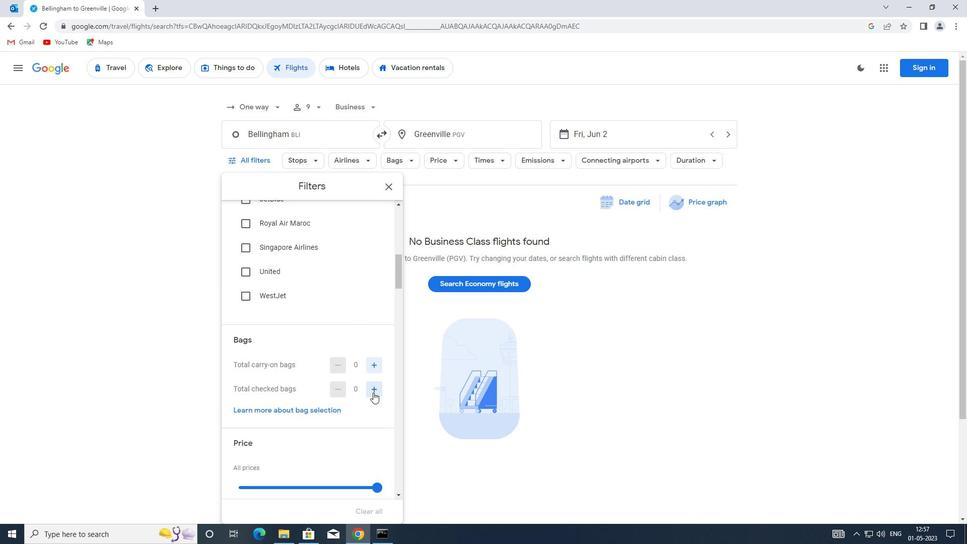 
Action: Mouse pressed left at (371, 388)
Screenshot: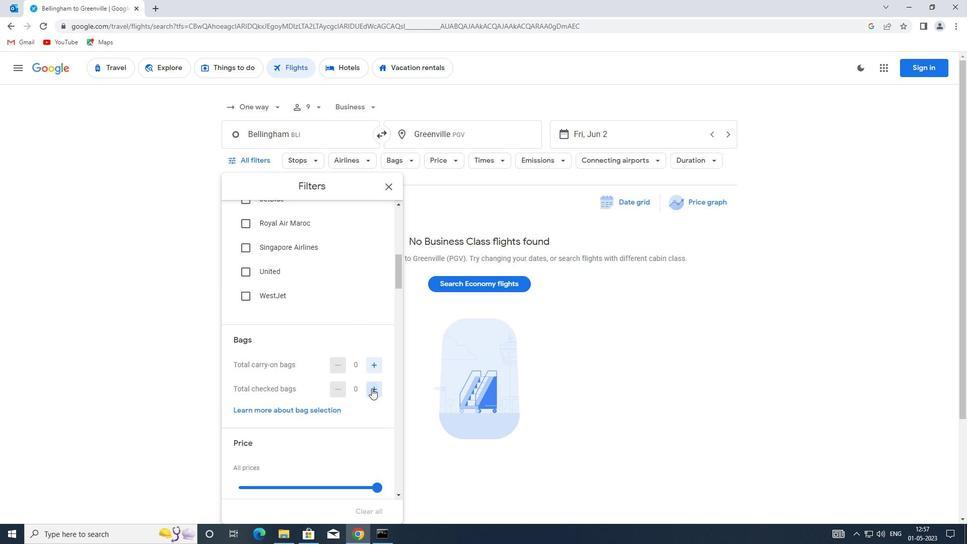 
Action: Mouse moved to (350, 375)
Screenshot: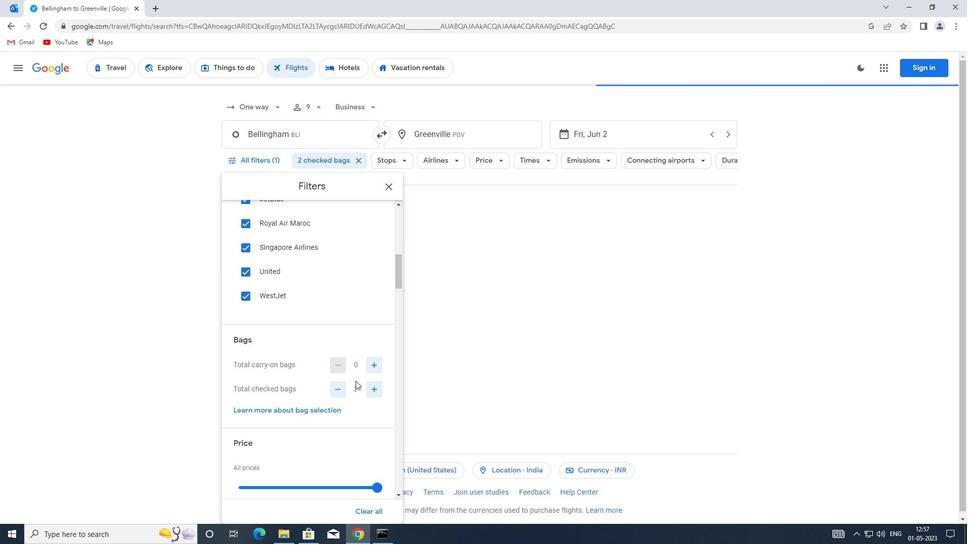 
Action: Mouse scrolled (350, 374) with delta (0, 0)
Screenshot: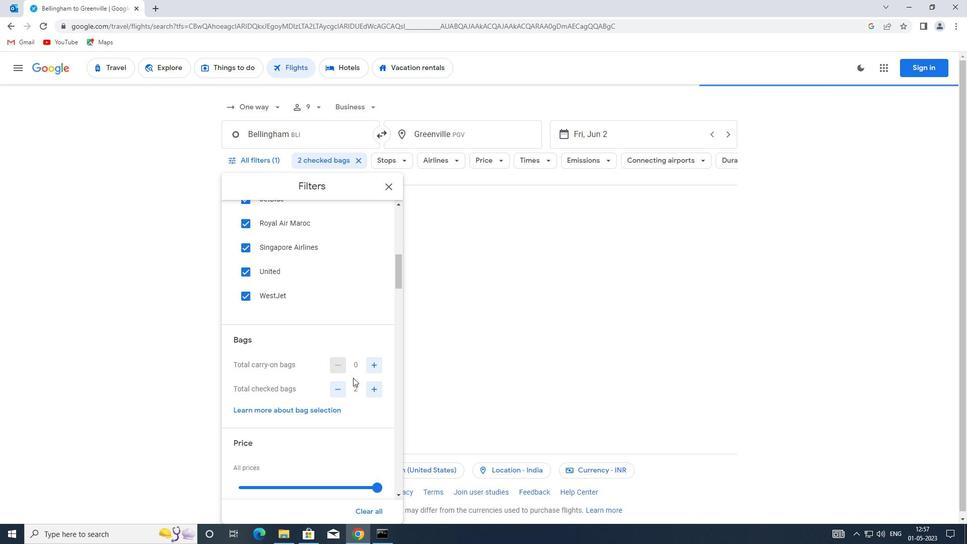 
Action: Mouse moved to (345, 374)
Screenshot: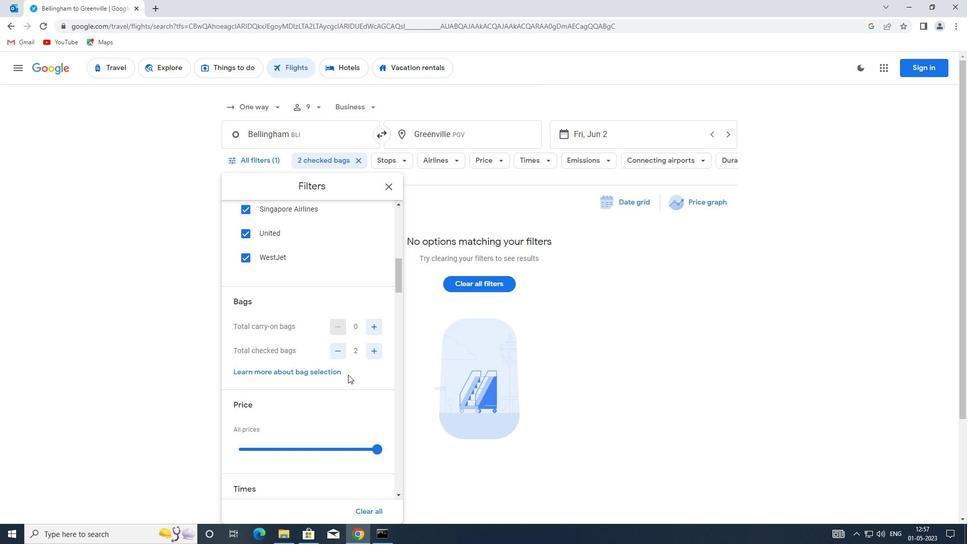 
Action: Mouse scrolled (345, 374) with delta (0, 0)
Screenshot: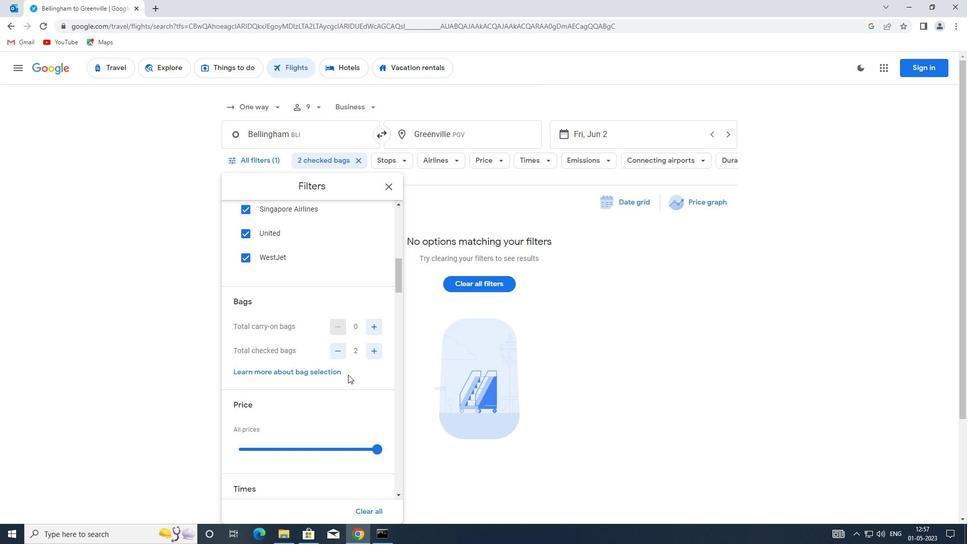 
Action: Mouse moved to (291, 383)
Screenshot: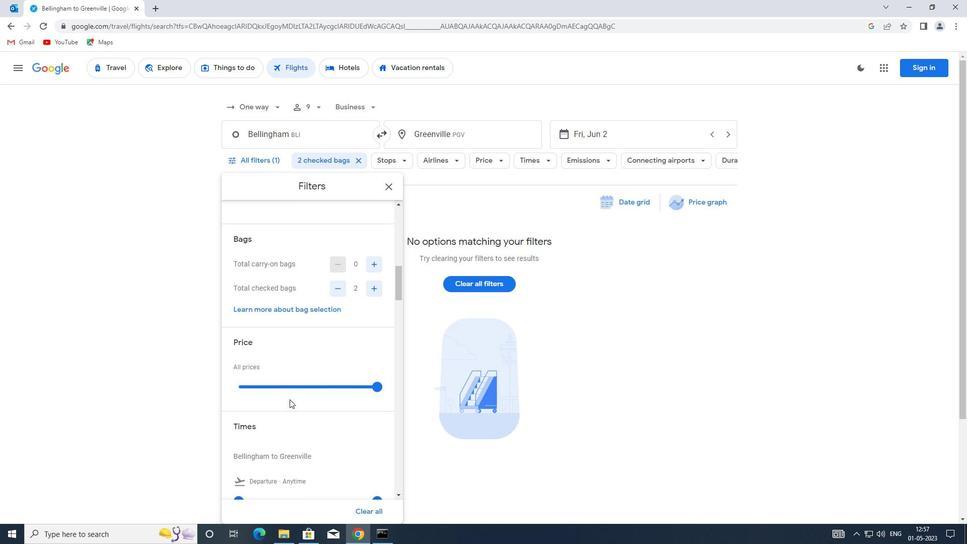
Action: Mouse pressed left at (291, 383)
Screenshot: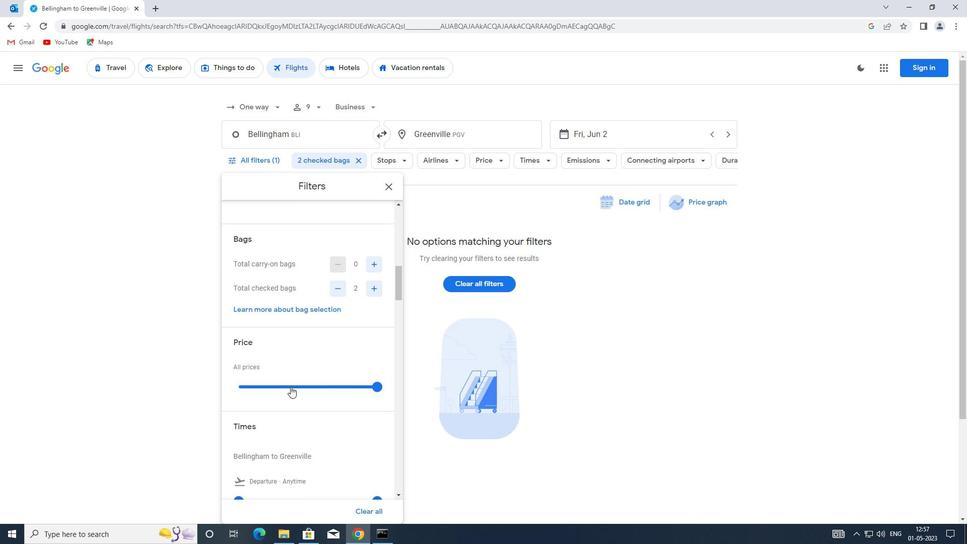 
Action: Mouse pressed left at (291, 383)
Screenshot: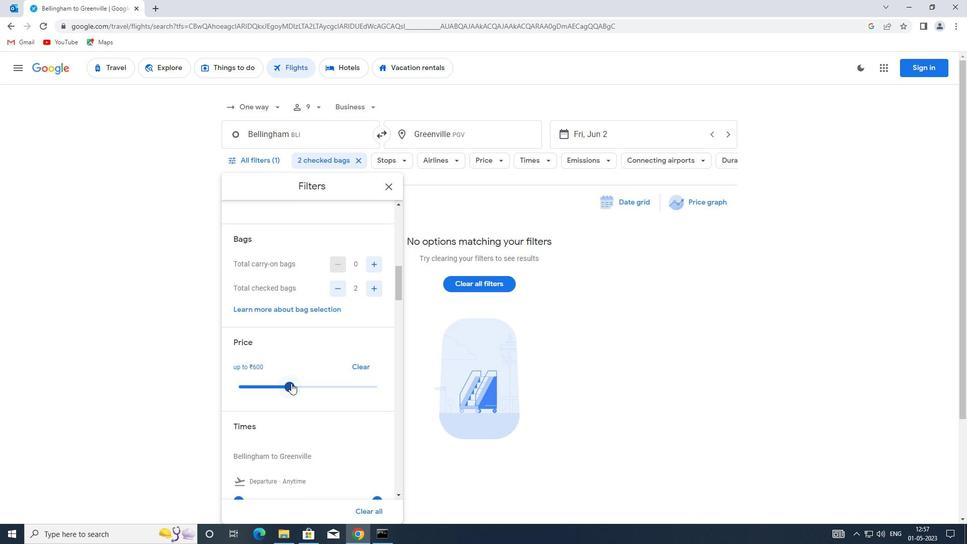 
Action: Mouse moved to (319, 374)
Screenshot: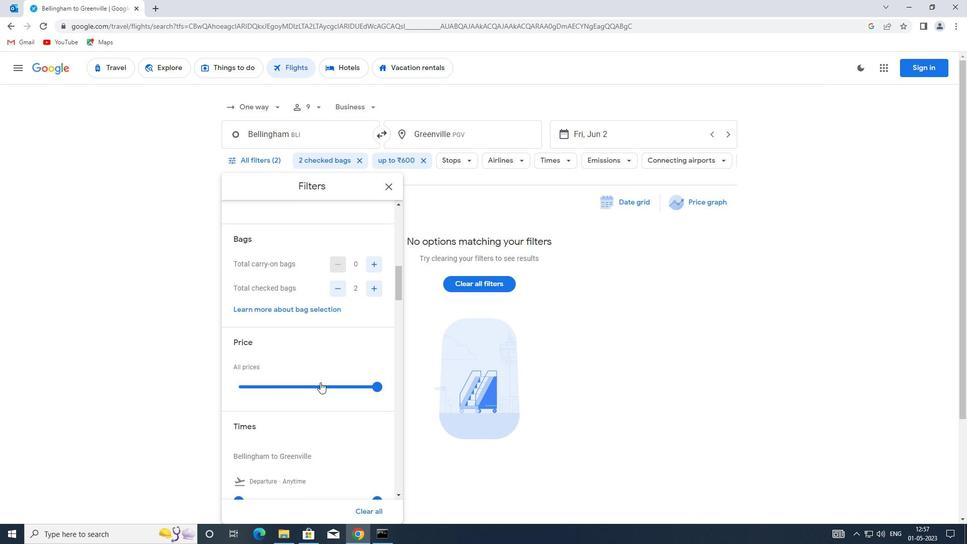
Action: Mouse scrolled (319, 373) with delta (0, 0)
Screenshot: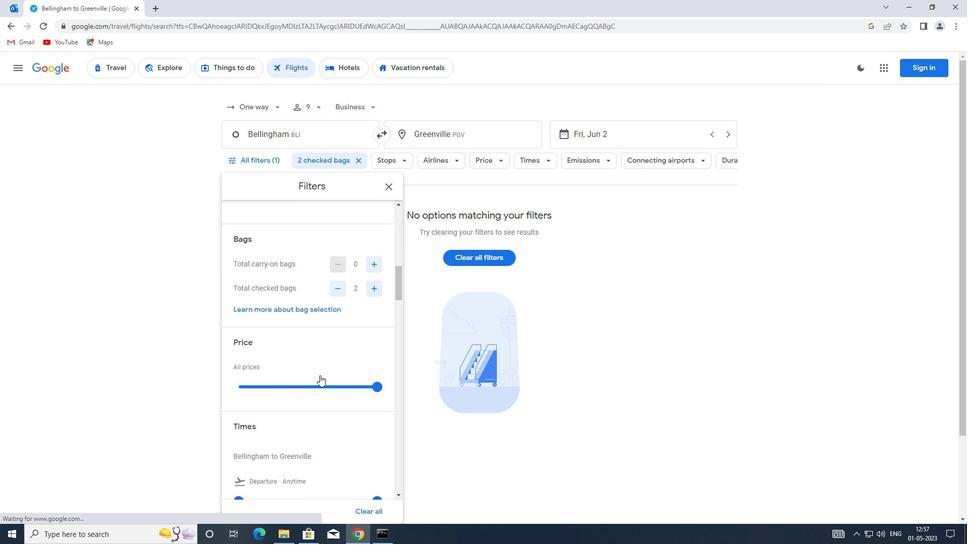 
Action: Mouse moved to (305, 360)
Screenshot: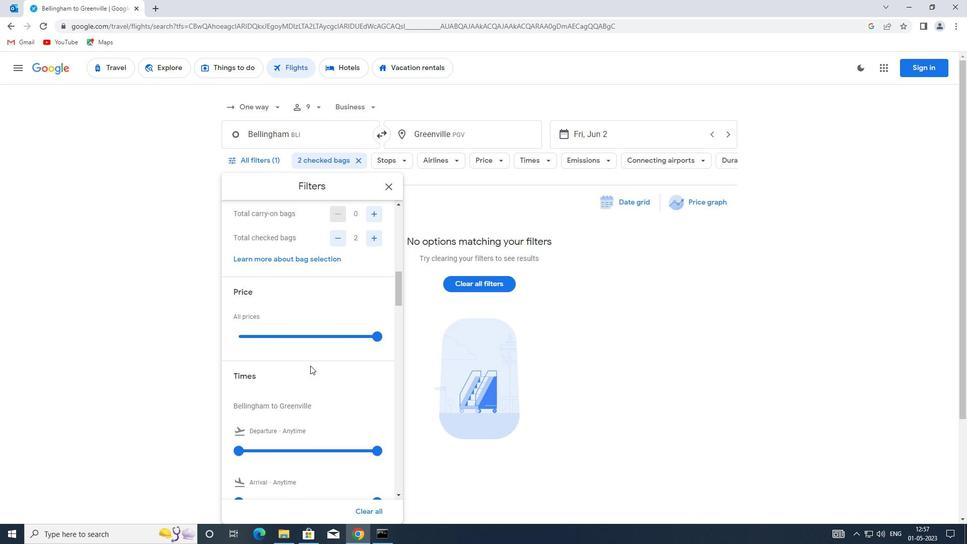 
Action: Mouse scrolled (305, 360) with delta (0, 0)
Screenshot: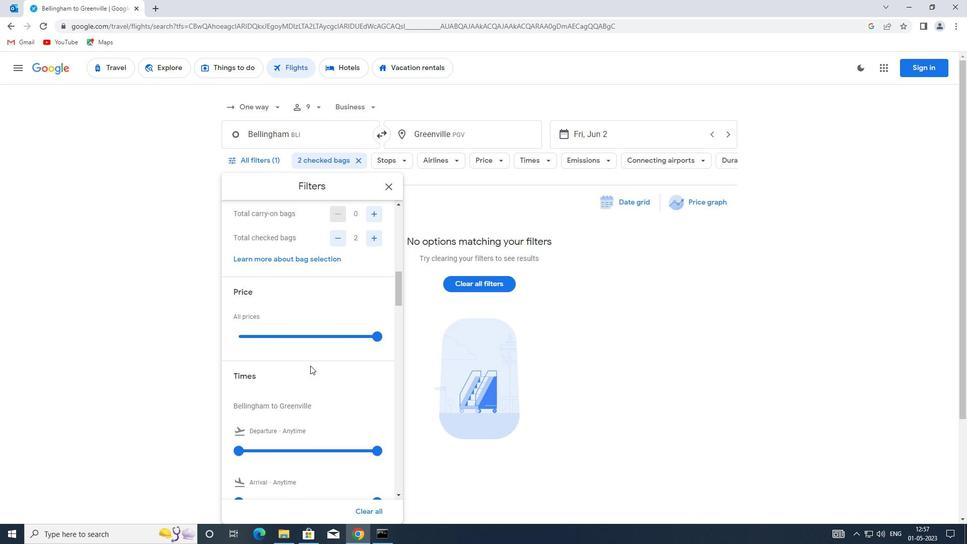
Action: Mouse moved to (241, 400)
Screenshot: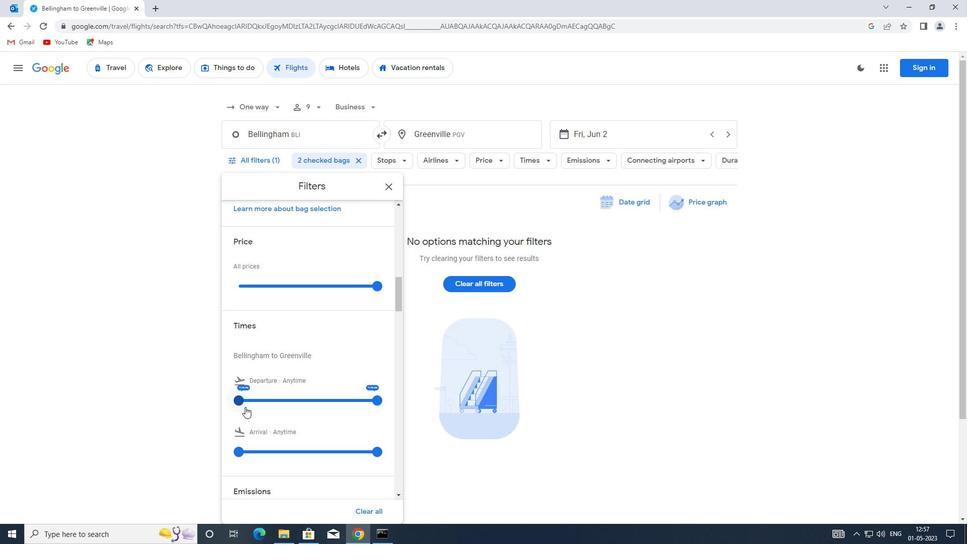 
Action: Mouse pressed left at (241, 400)
Screenshot: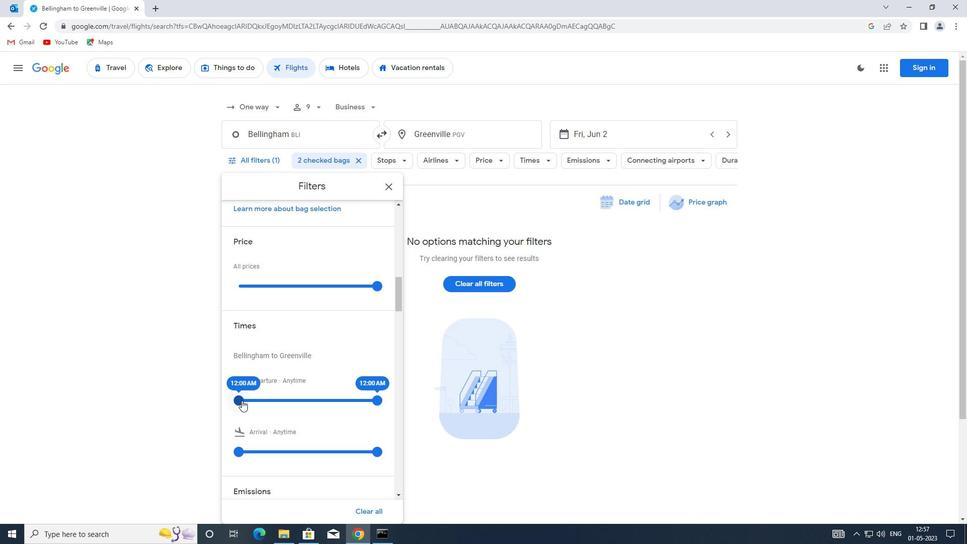 
Action: Mouse moved to (374, 400)
Screenshot: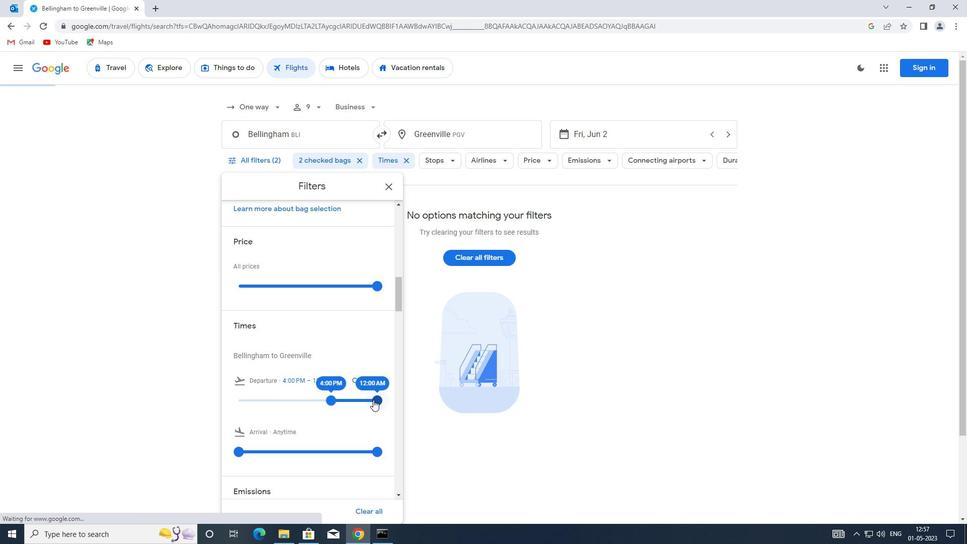 
Action: Mouse pressed left at (374, 400)
Screenshot: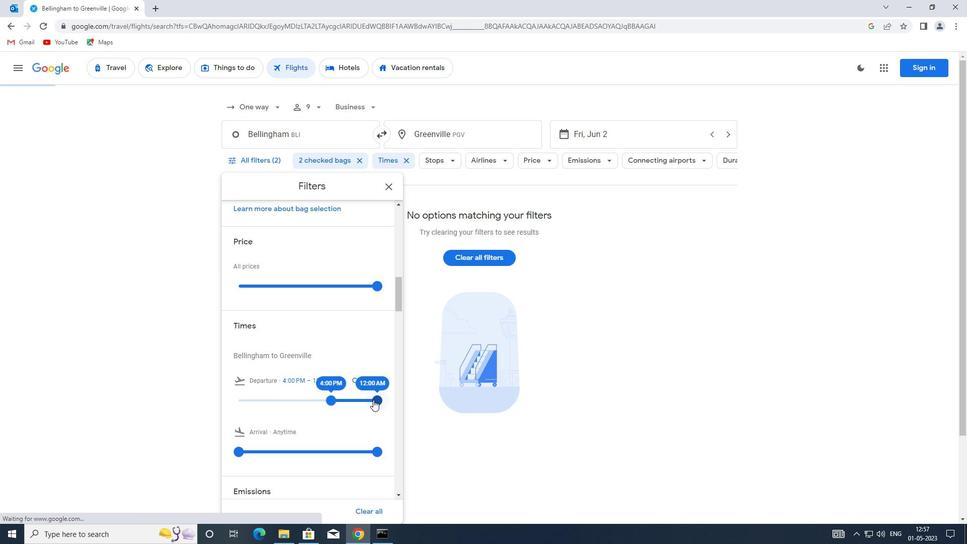 
Action: Mouse moved to (329, 396)
Screenshot: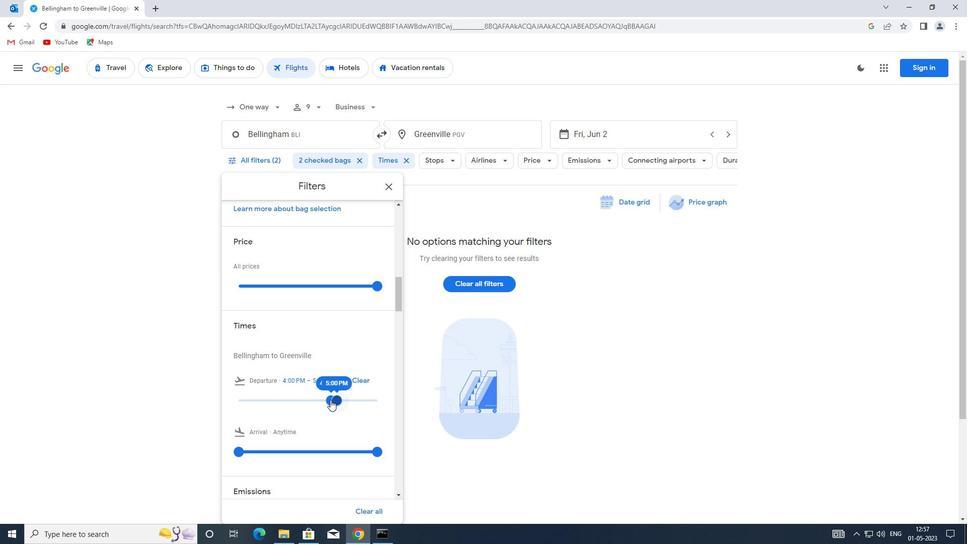 
Action: Mouse scrolled (329, 396) with delta (0, 0)
Screenshot: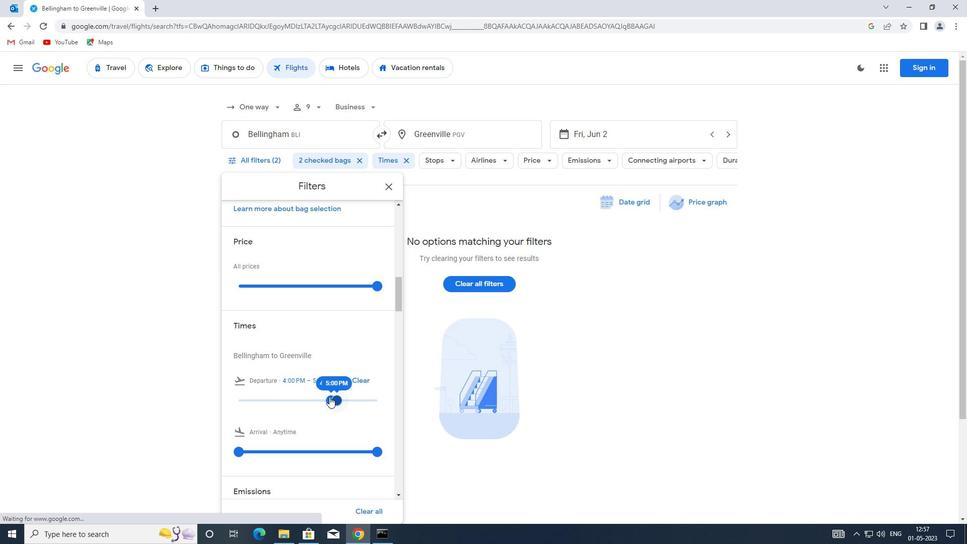 
Action: Mouse scrolled (329, 396) with delta (0, 0)
Screenshot: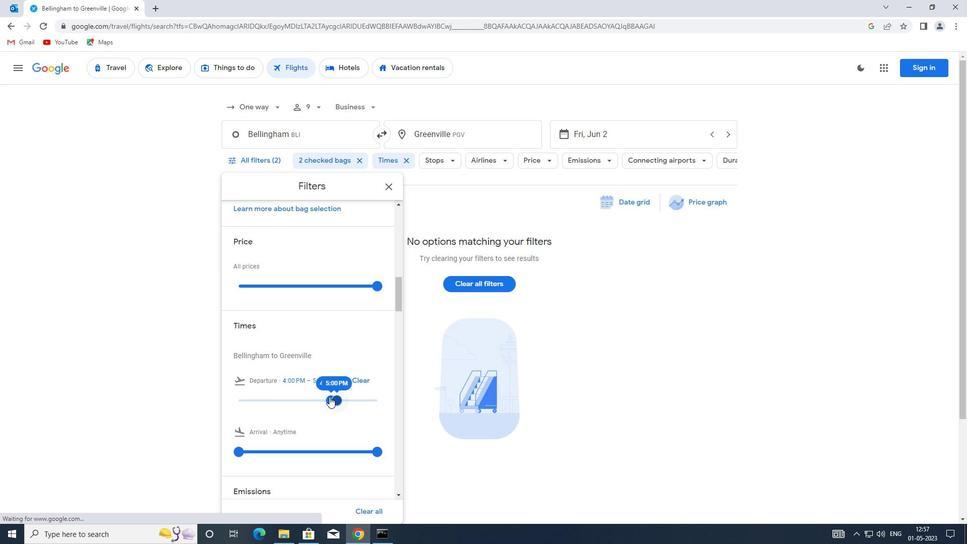
Action: Mouse scrolled (329, 396) with delta (0, 0)
Screenshot: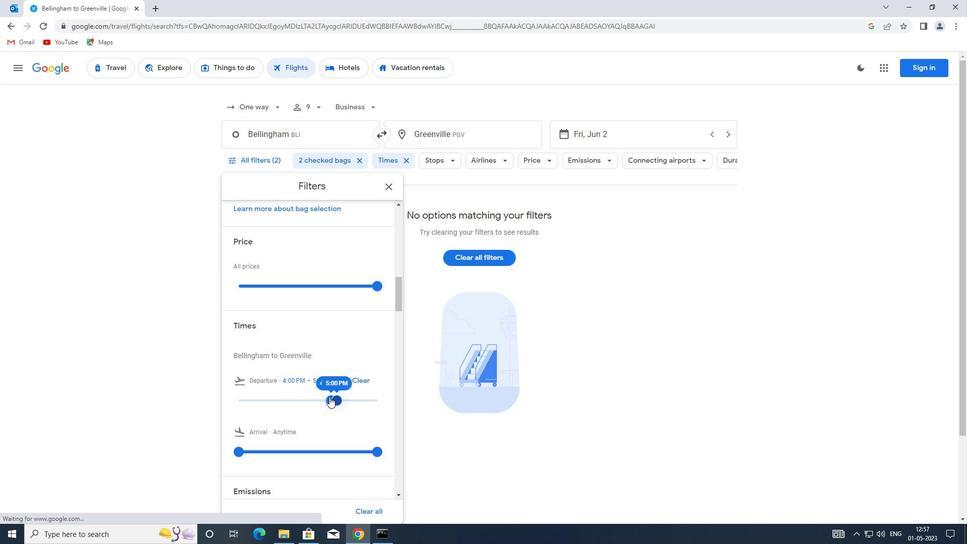 
Action: Mouse moved to (326, 396)
Screenshot: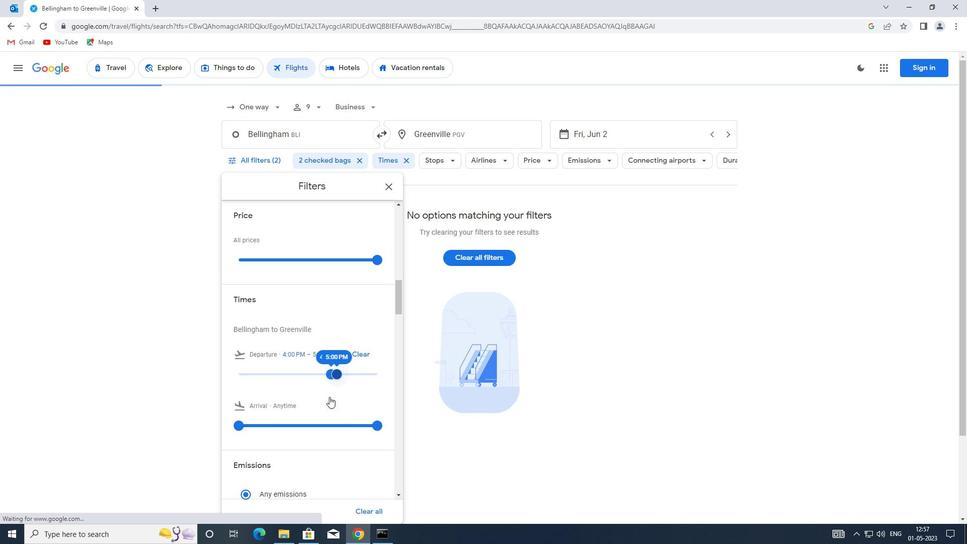 
Action: Mouse scrolled (326, 396) with delta (0, 0)
Screenshot: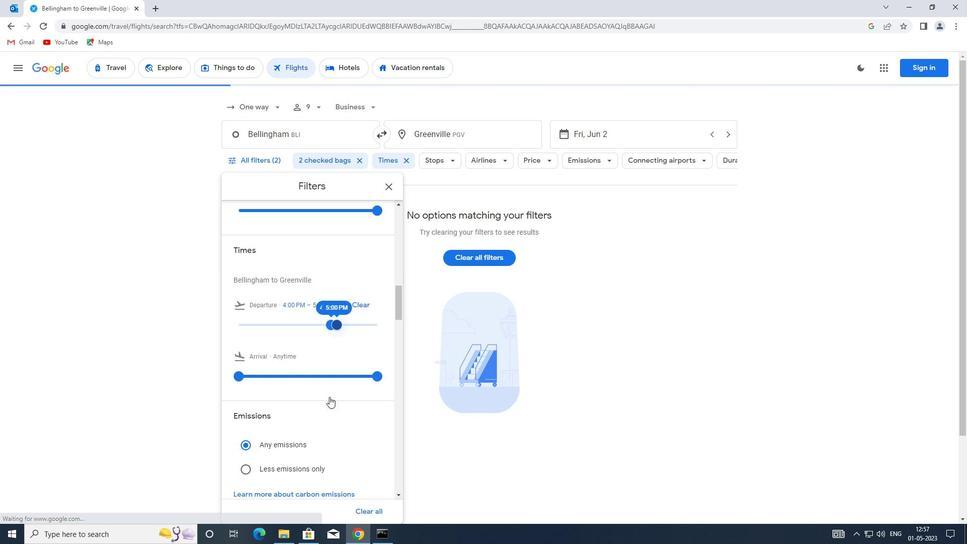 
Action: Mouse moved to (390, 188)
Screenshot: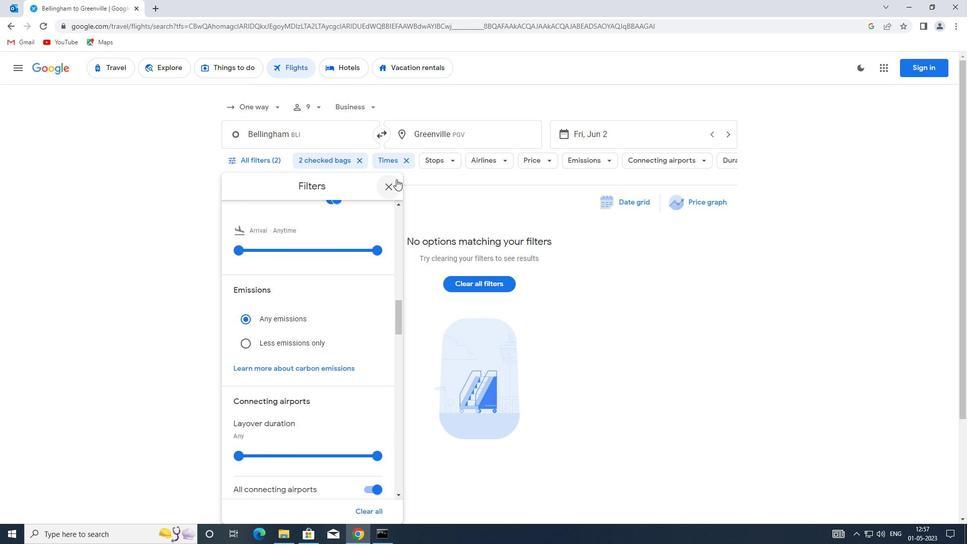 
Action: Mouse pressed left at (390, 188)
Screenshot: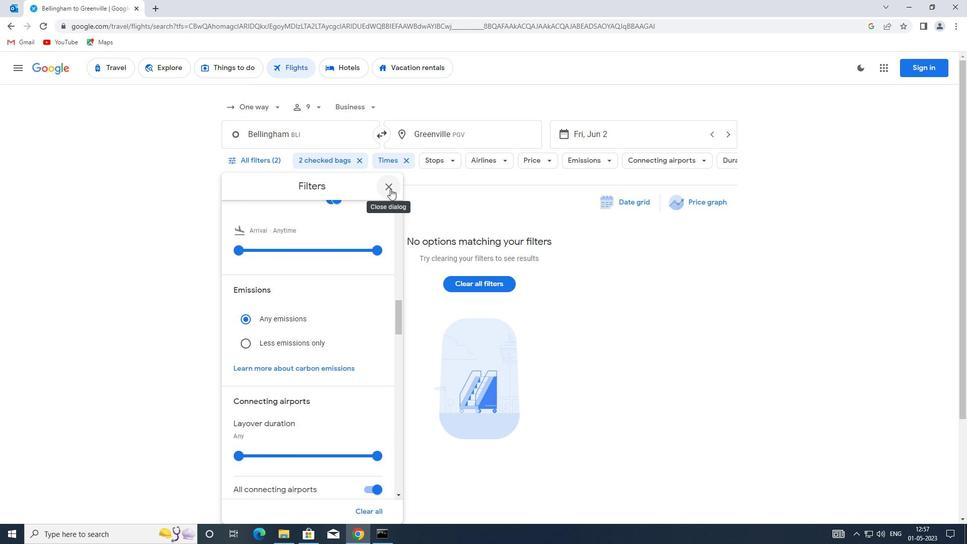 
